 Task: Create a sub task Release to Production / Go Live for the task  Develop a new online voting system for elections in the project AgileEngine , assign it to team member softage.1@softage.net and update the status of the sub task to  Completed , set the priority of the sub task to High
Action: Mouse moved to (267, 353)
Screenshot: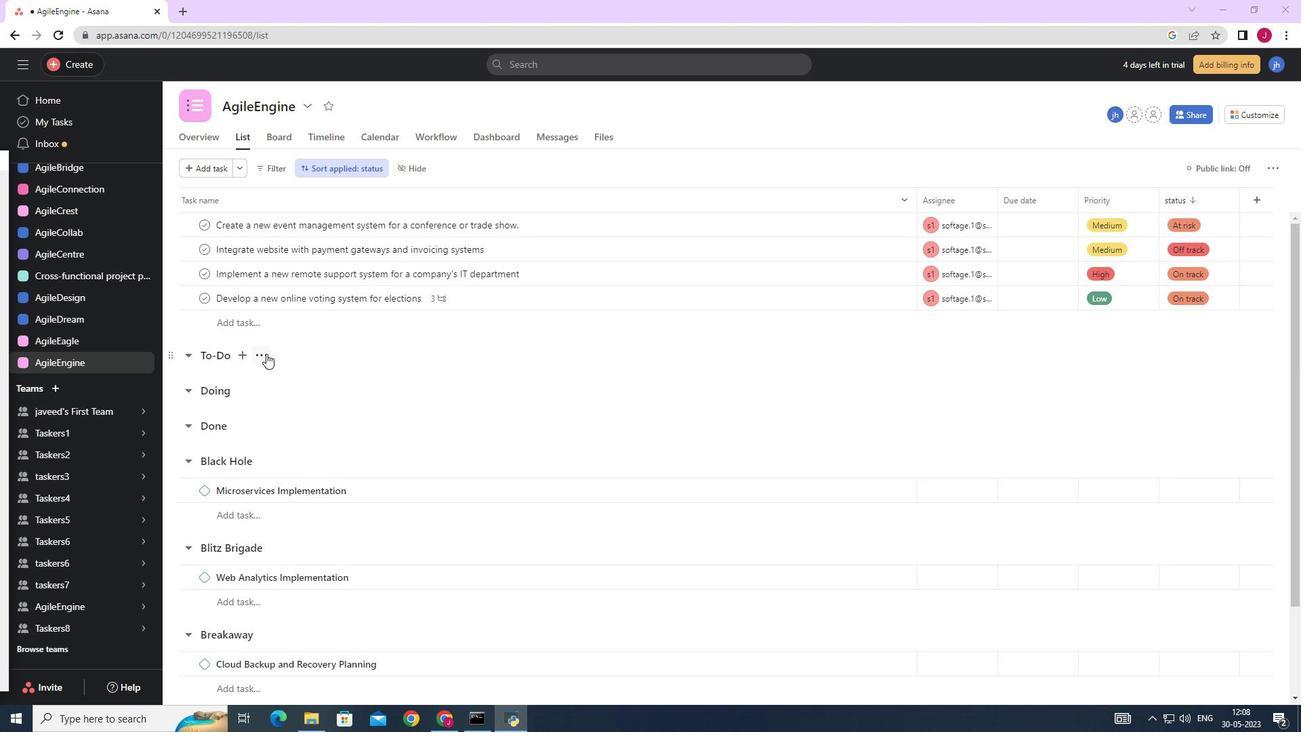 
Action: Mouse scrolled (267, 353) with delta (0, 0)
Screenshot: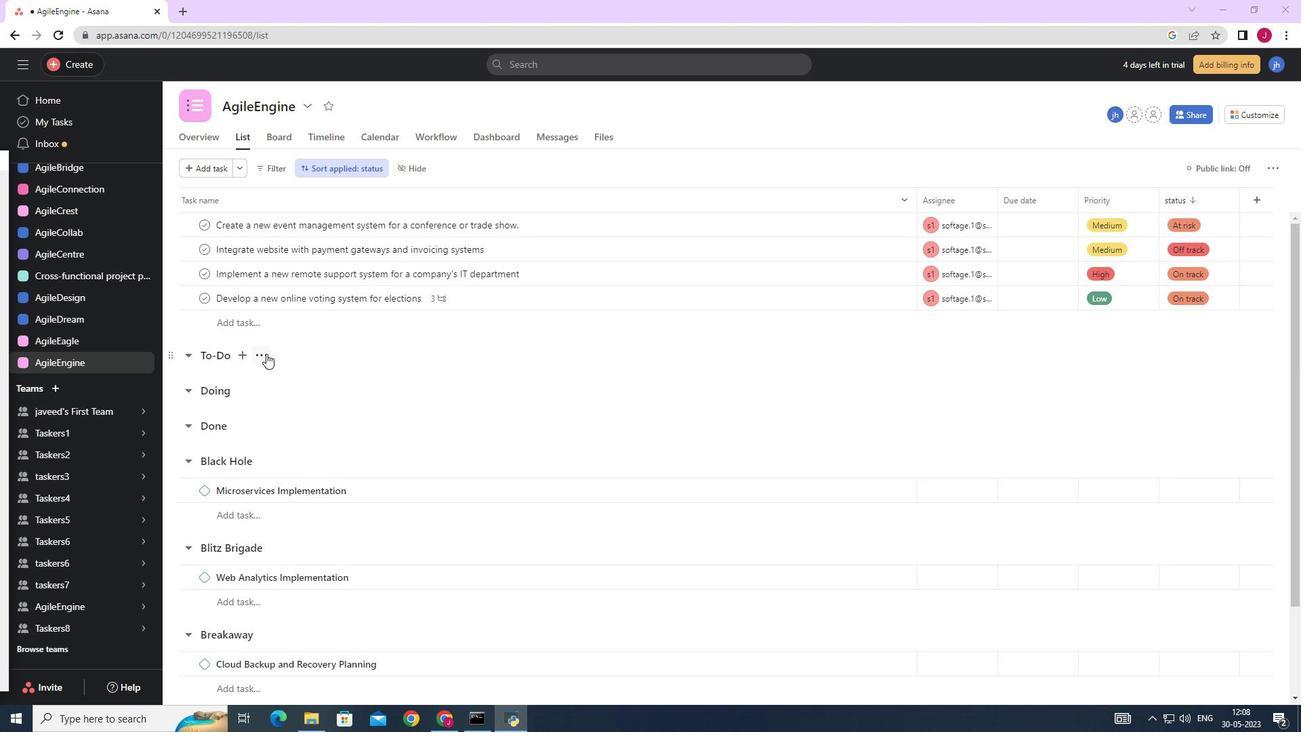 
Action: Mouse moved to (267, 353)
Screenshot: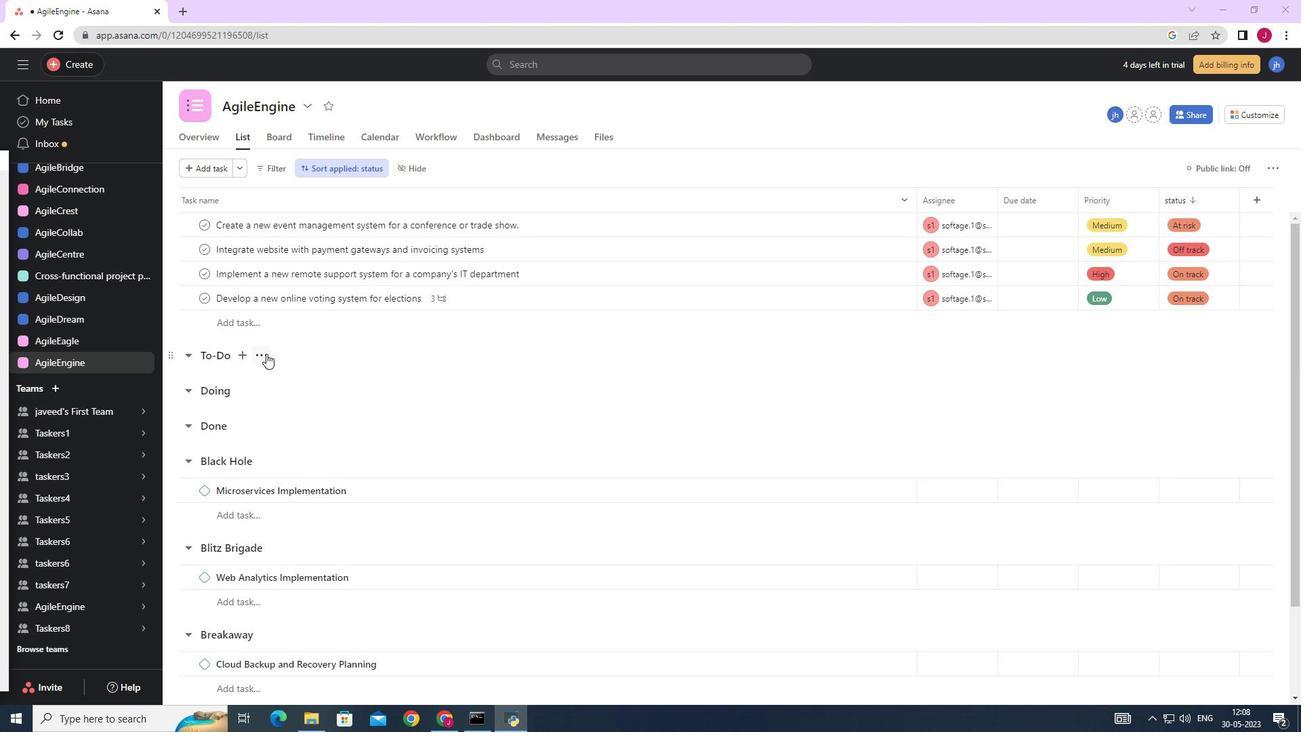 
Action: Mouse scrolled (267, 353) with delta (0, 0)
Screenshot: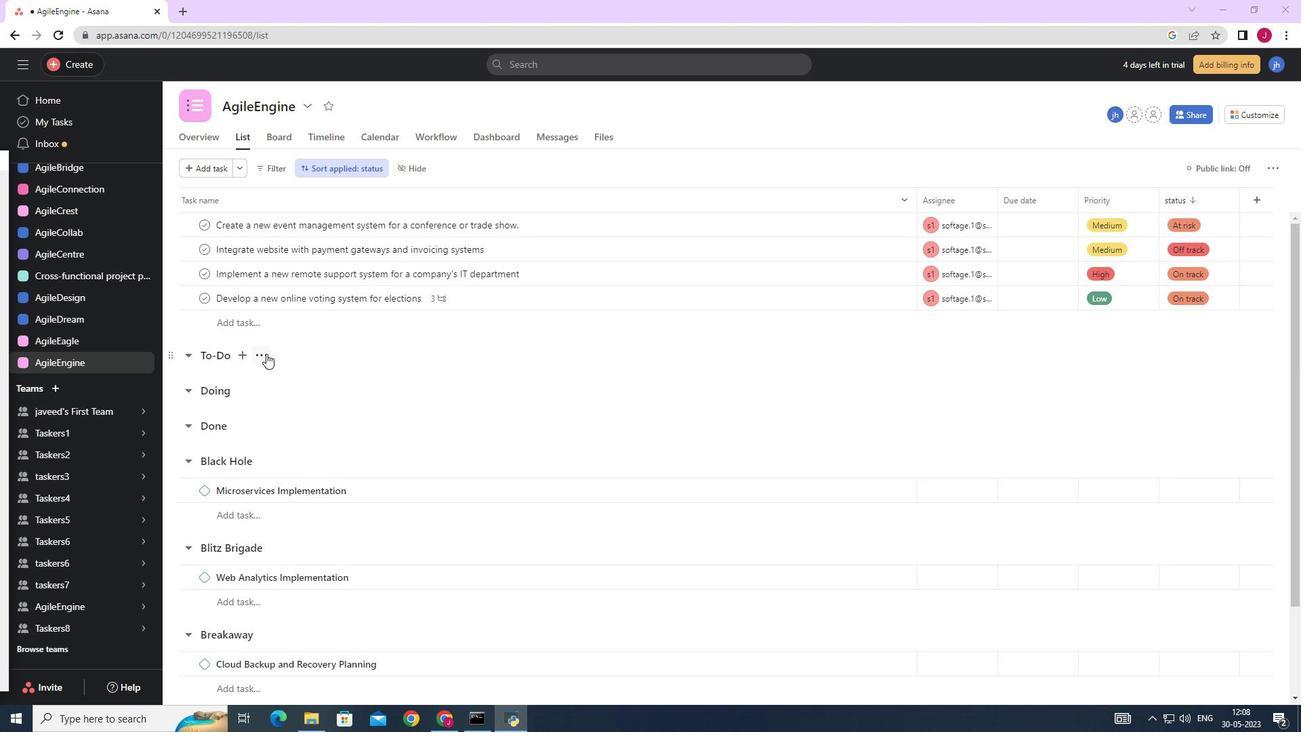 
Action: Mouse moved to (267, 353)
Screenshot: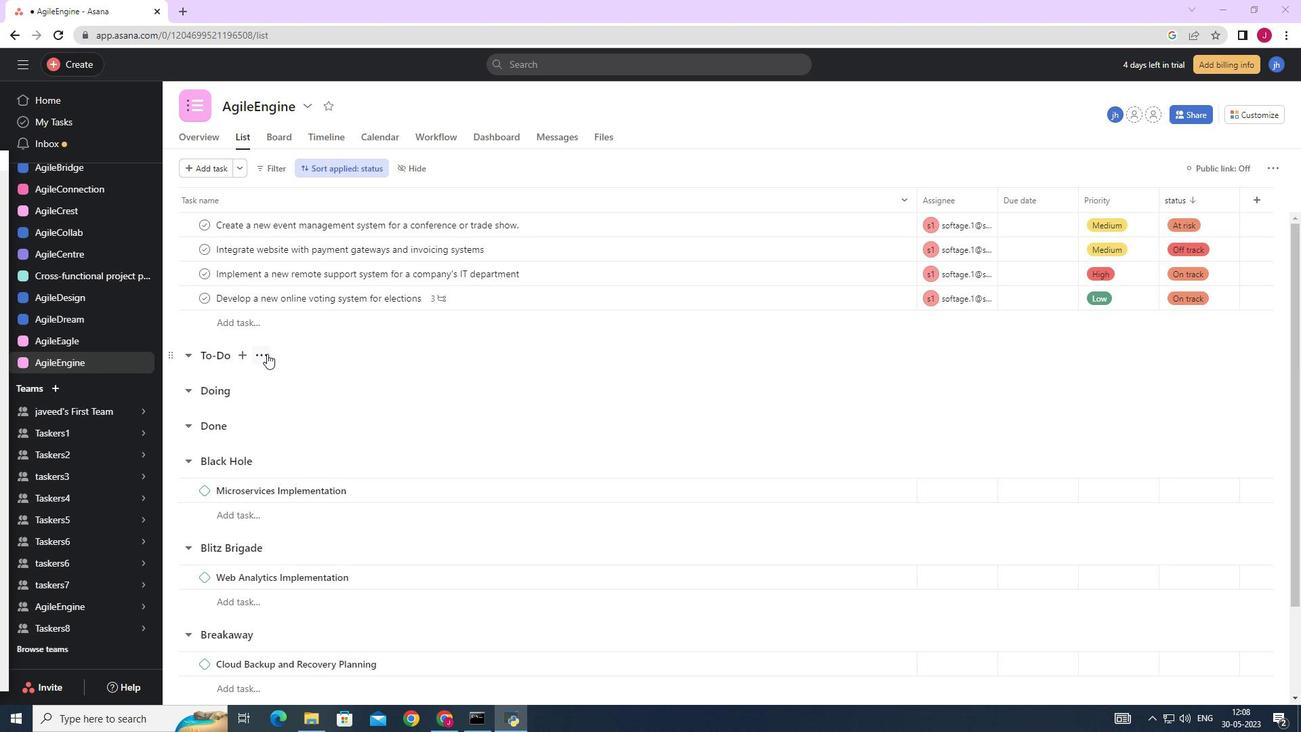 
Action: Mouse scrolled (267, 353) with delta (0, 0)
Screenshot: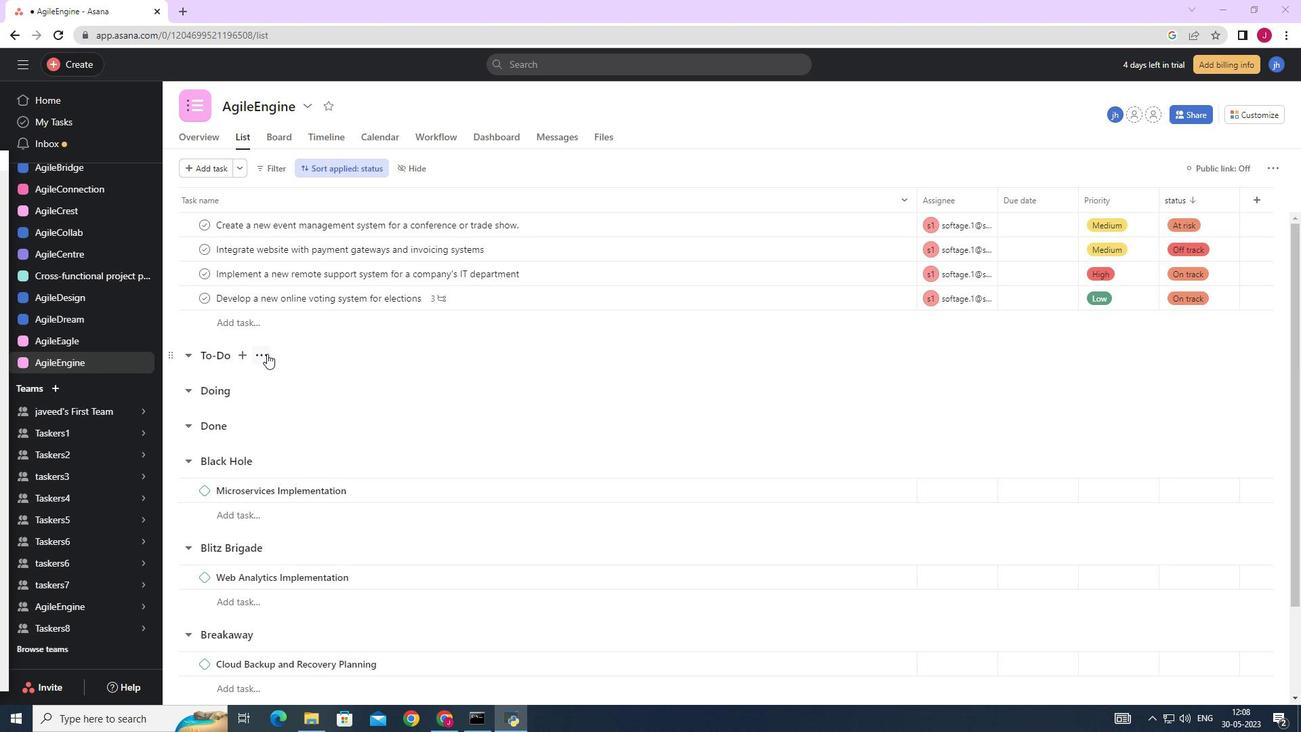
Action: Mouse moved to (597, 279)
Screenshot: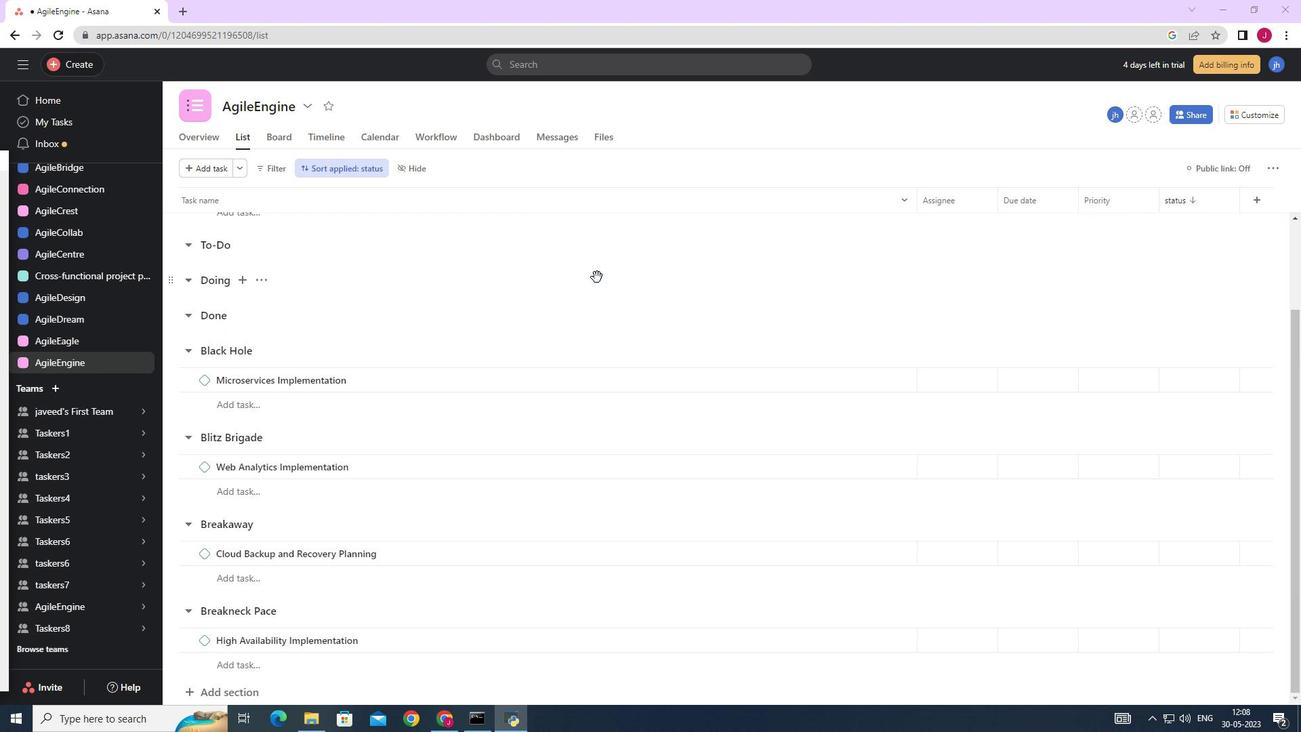 
Action: Mouse scrolled (597, 280) with delta (0, 0)
Screenshot: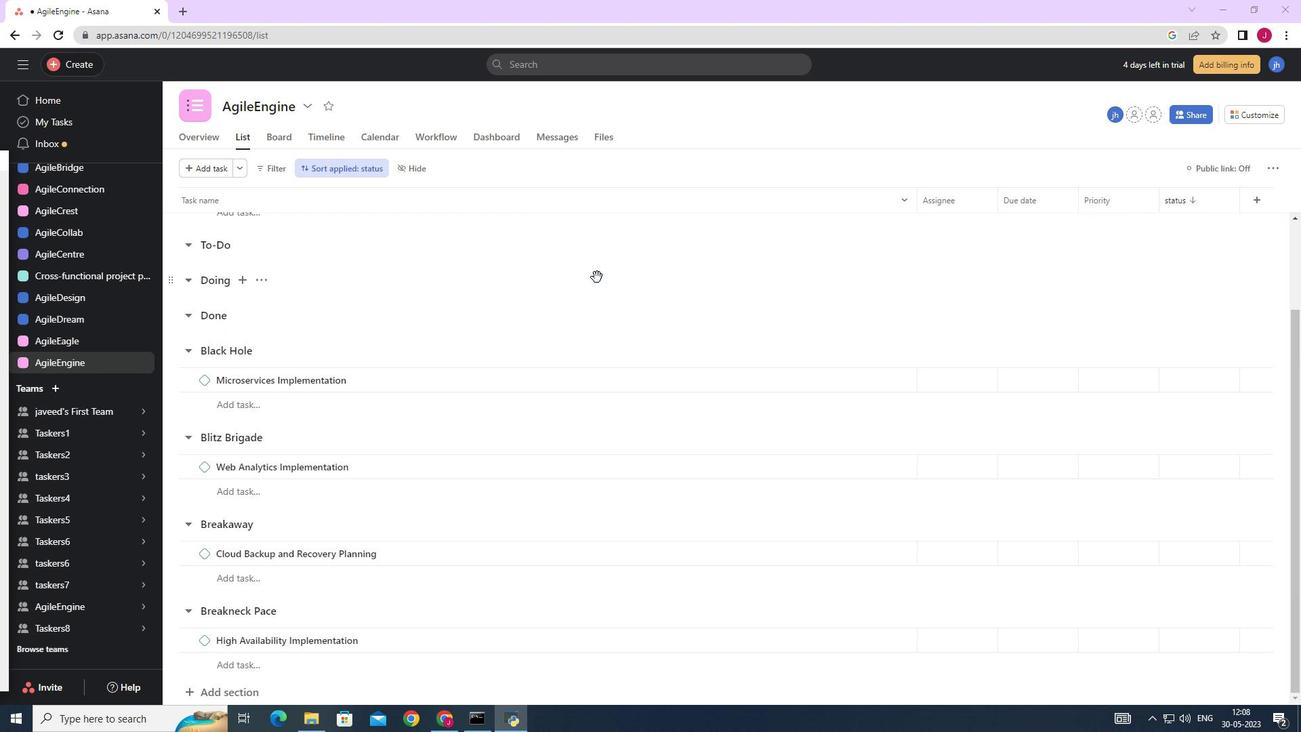 
Action: Mouse moved to (597, 280)
Screenshot: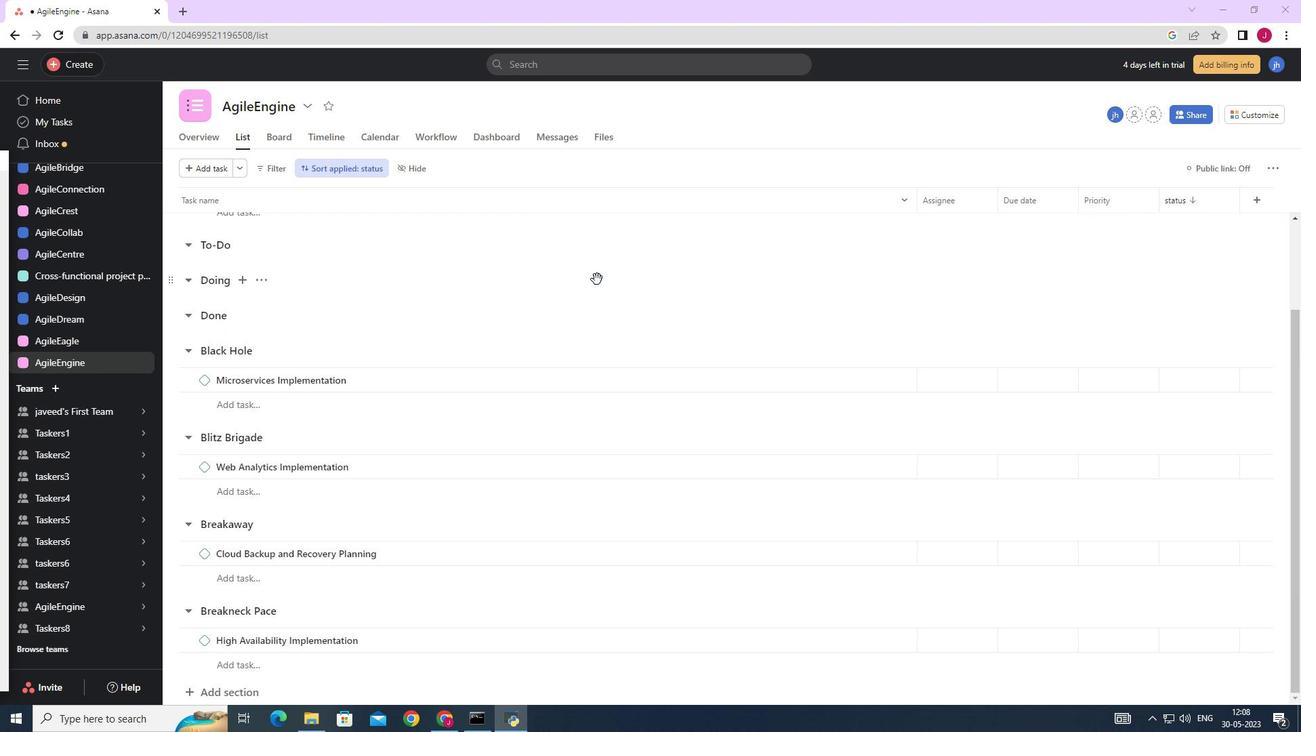 
Action: Mouse scrolled (597, 280) with delta (0, 0)
Screenshot: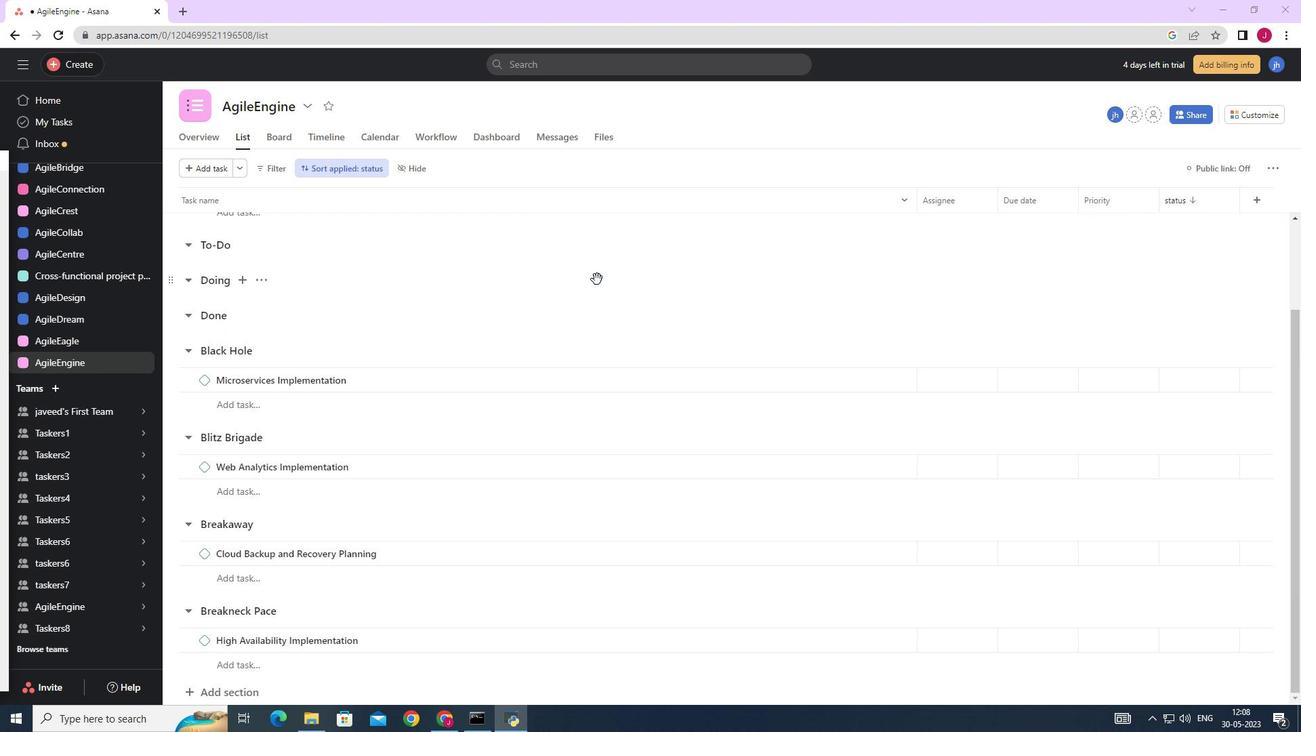 
Action: Mouse moved to (597, 280)
Screenshot: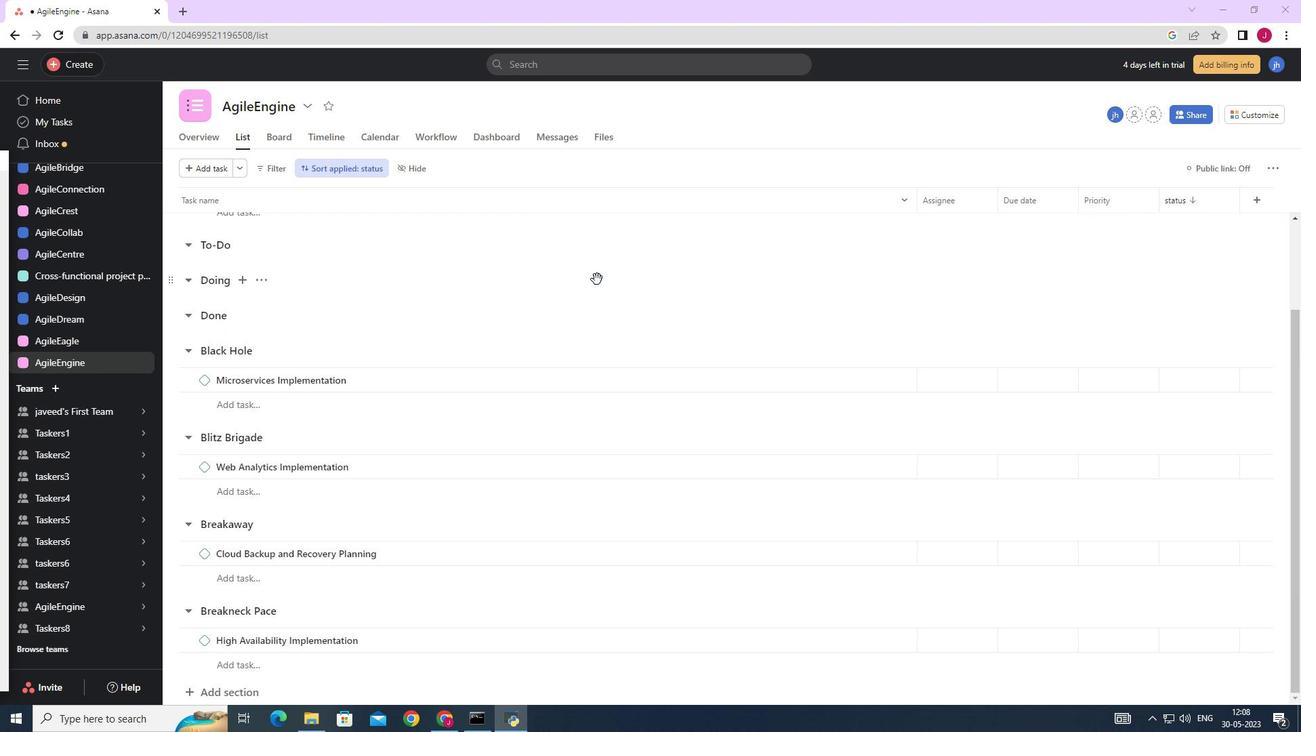 
Action: Mouse scrolled (597, 280) with delta (0, 0)
Screenshot: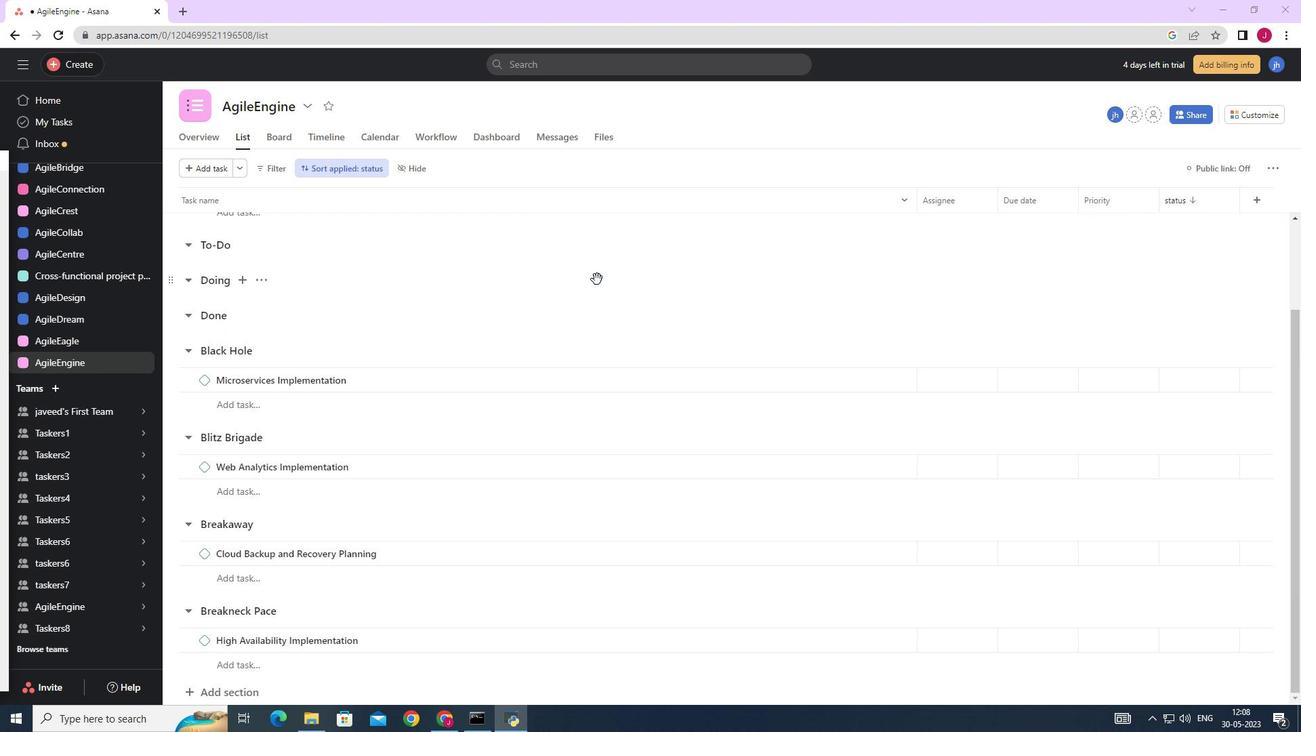 
Action: Mouse moved to (859, 299)
Screenshot: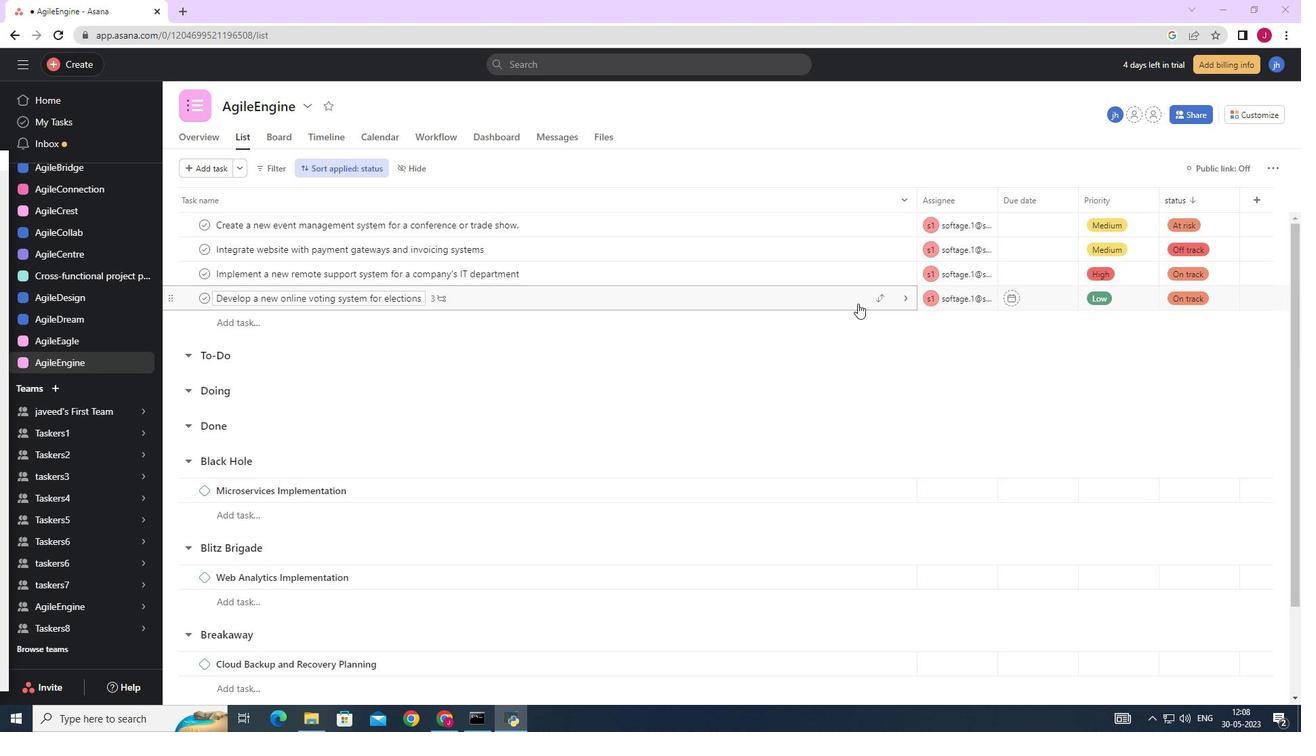 
Action: Mouse pressed left at (859, 299)
Screenshot: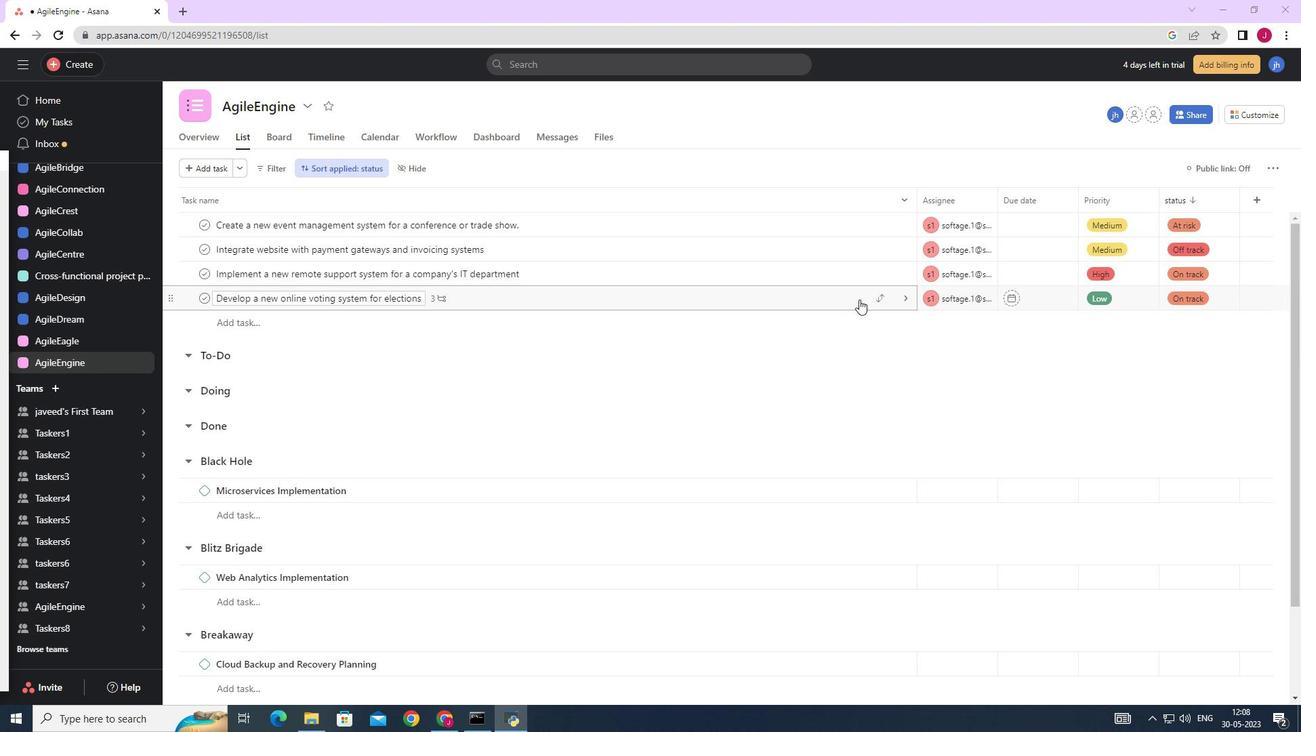 
Action: Mouse moved to (1000, 452)
Screenshot: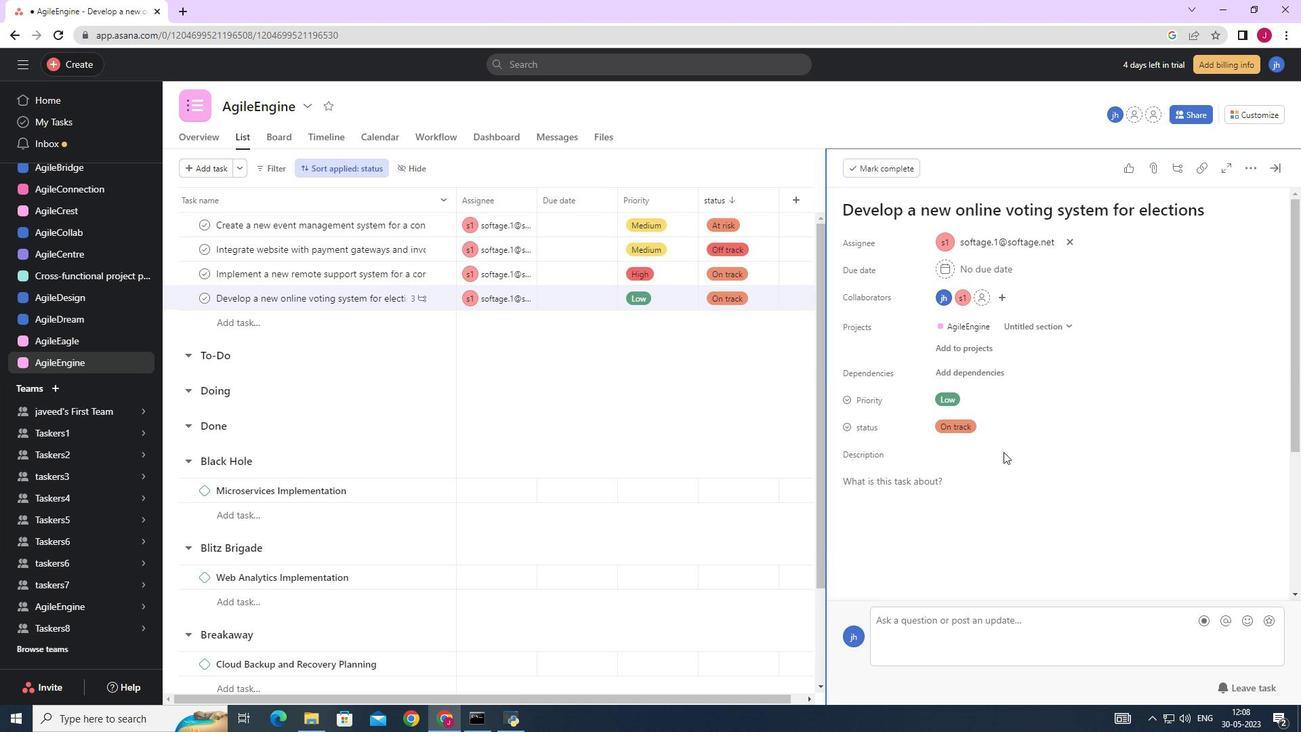 
Action: Mouse scrolled (1000, 451) with delta (0, 0)
Screenshot: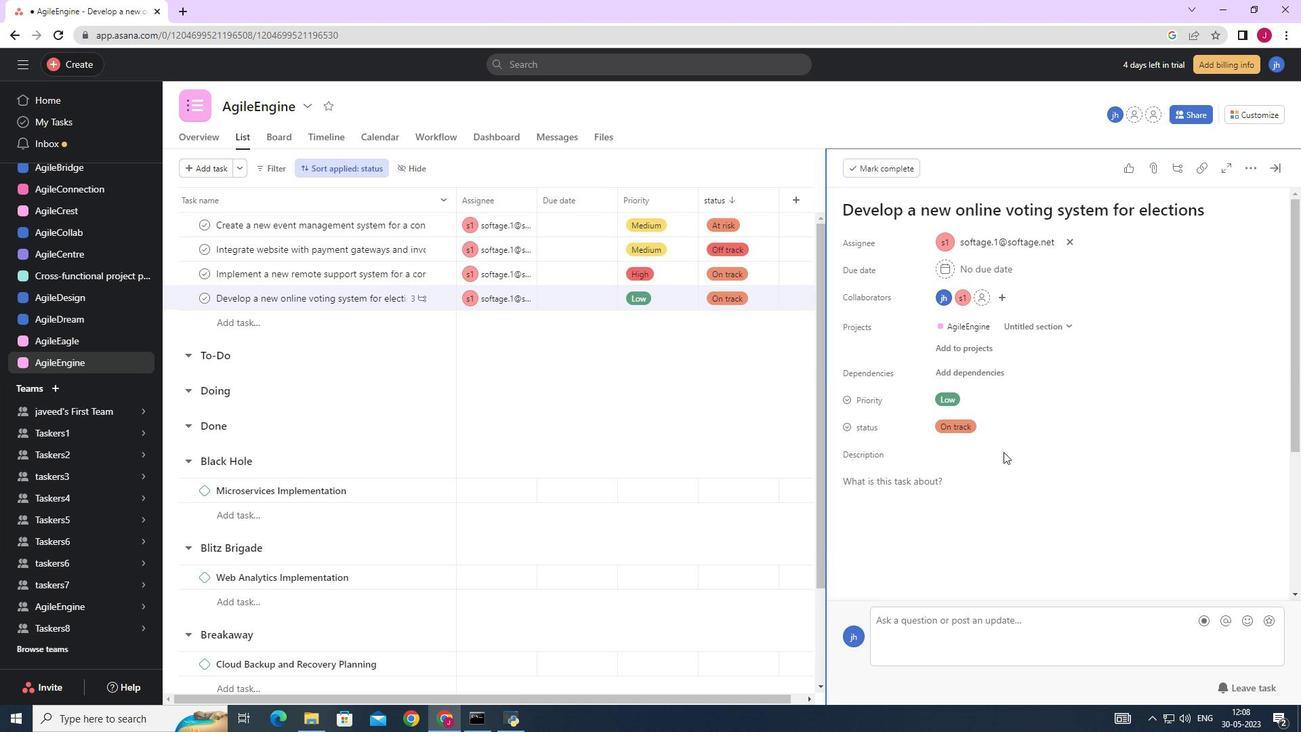 
Action: Mouse moved to (1000, 452)
Screenshot: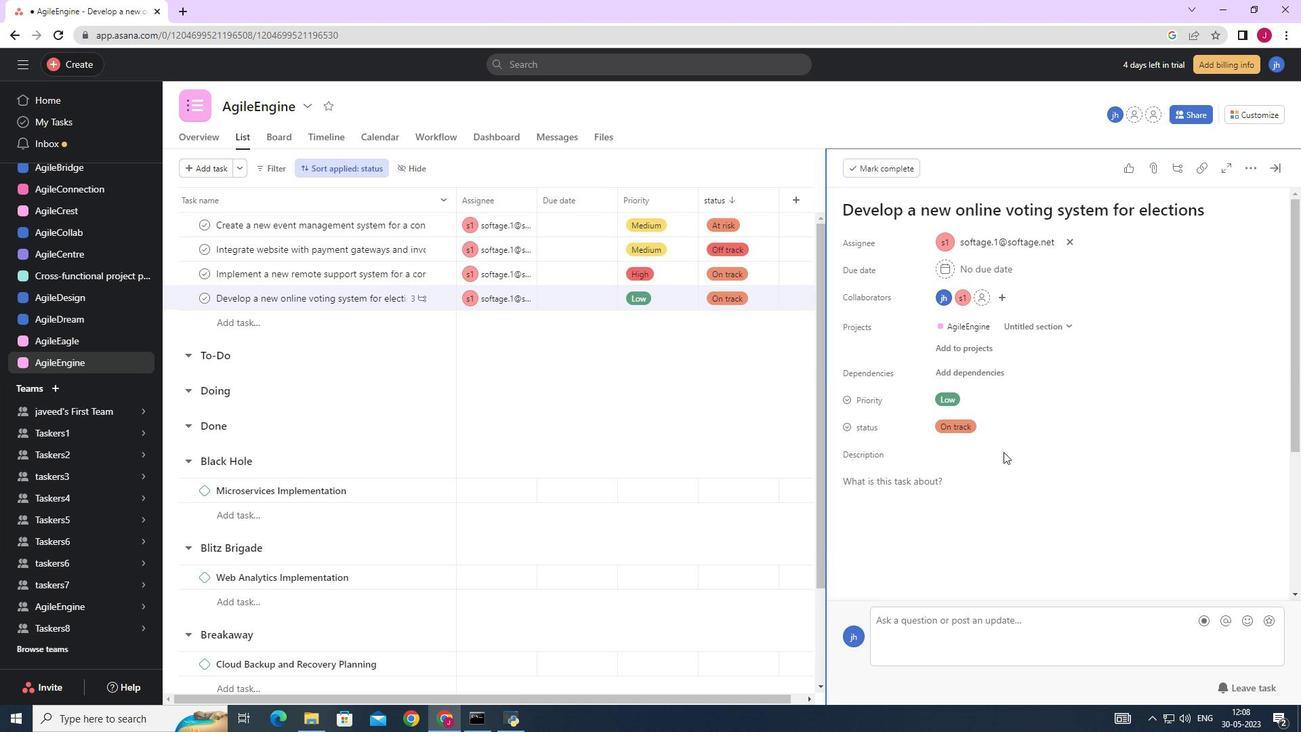 
Action: Mouse scrolled (1000, 451) with delta (0, 0)
Screenshot: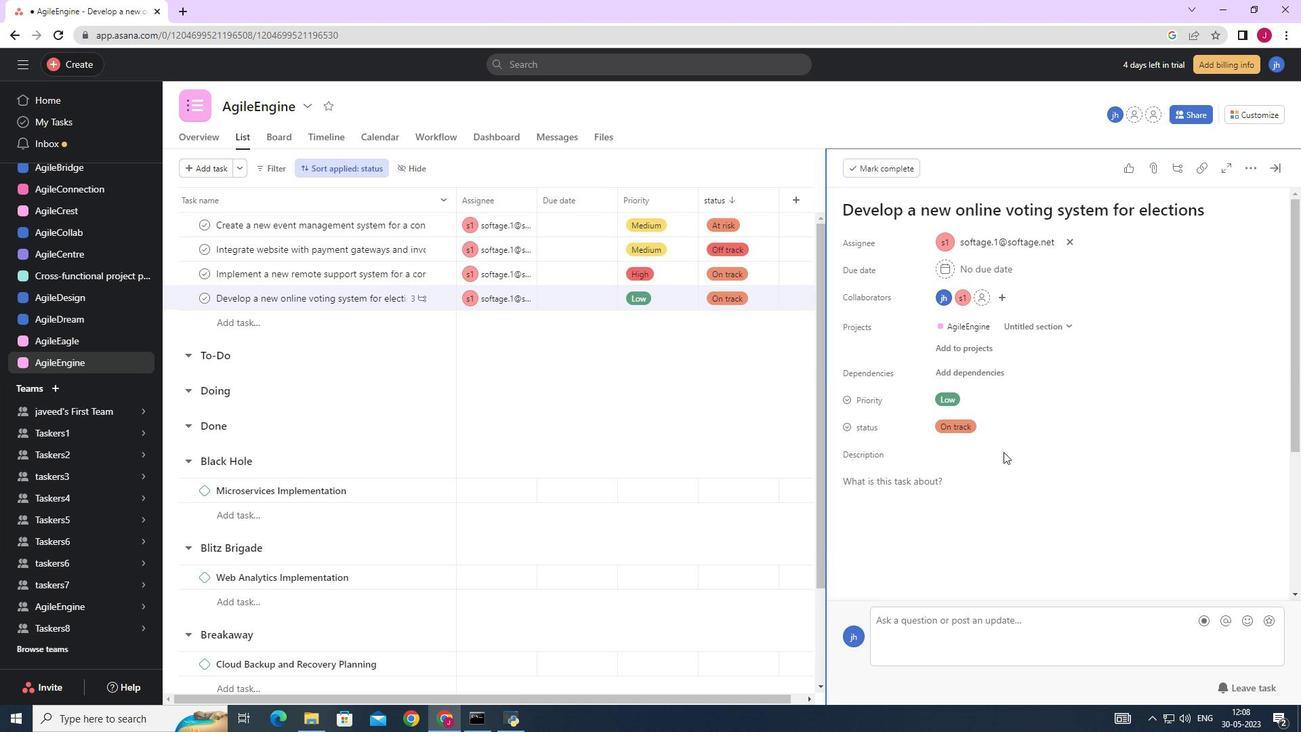 
Action: Mouse scrolled (1000, 451) with delta (0, 0)
Screenshot: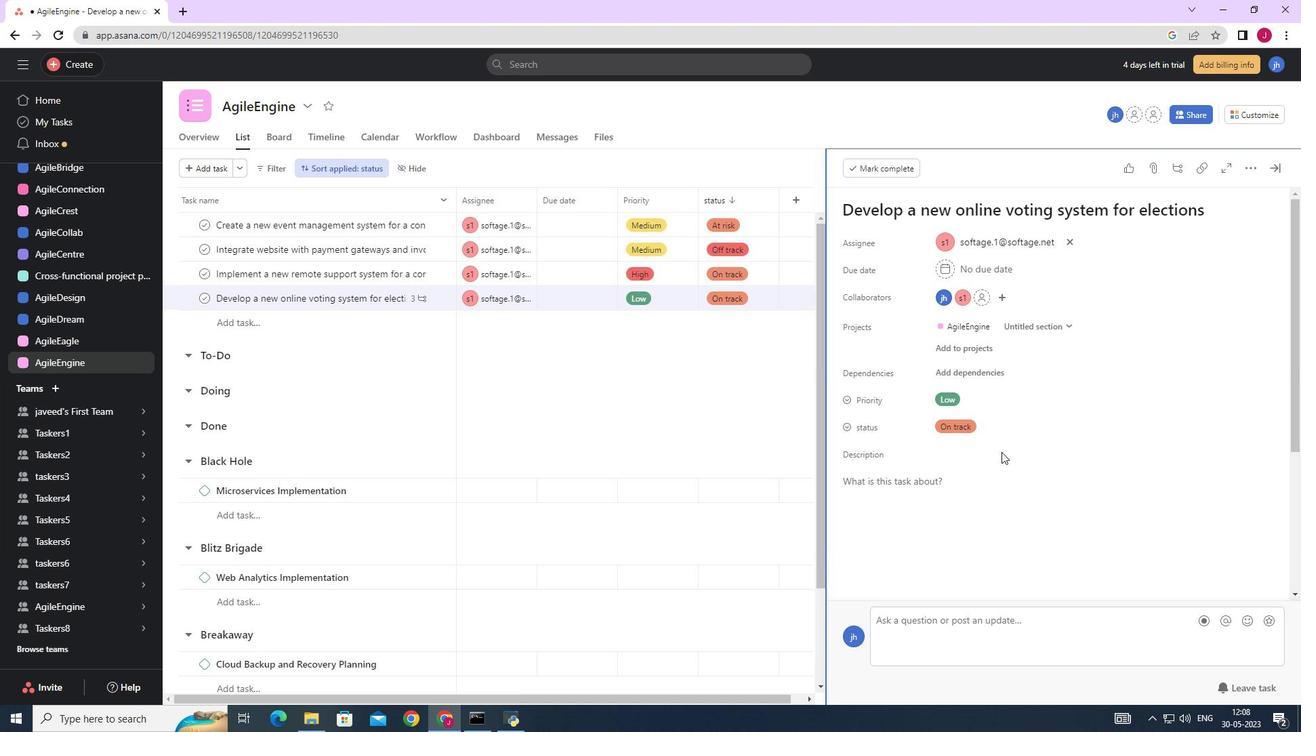 
Action: Mouse scrolled (1000, 451) with delta (0, 0)
Screenshot: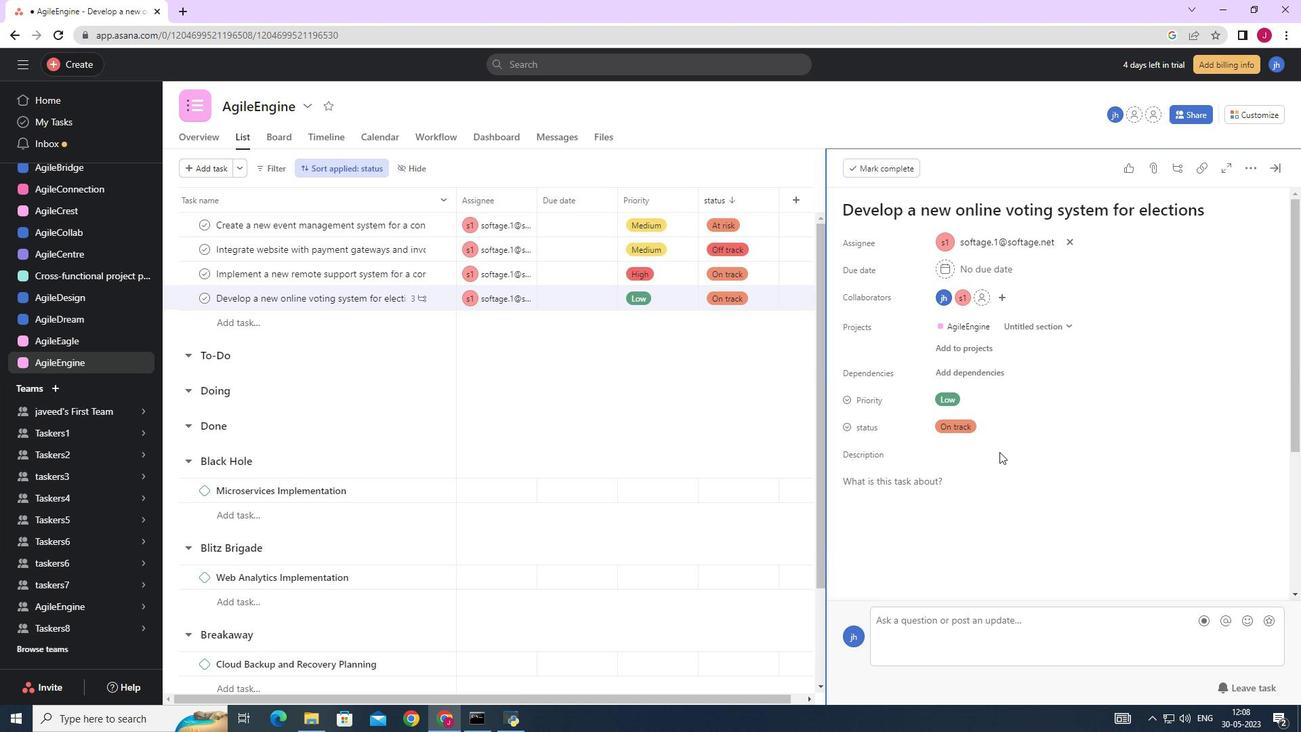 
Action: Mouse scrolled (1000, 451) with delta (0, 0)
Screenshot: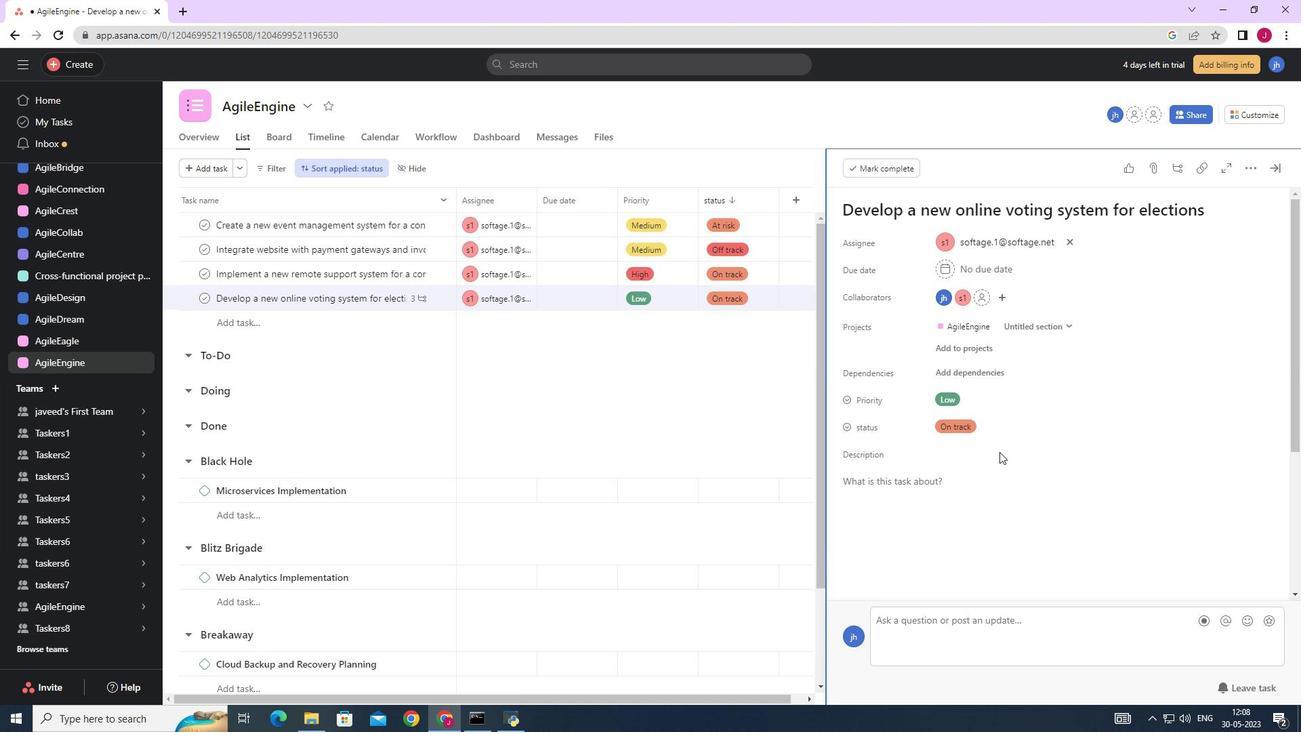 
Action: Mouse scrolled (1000, 451) with delta (0, 0)
Screenshot: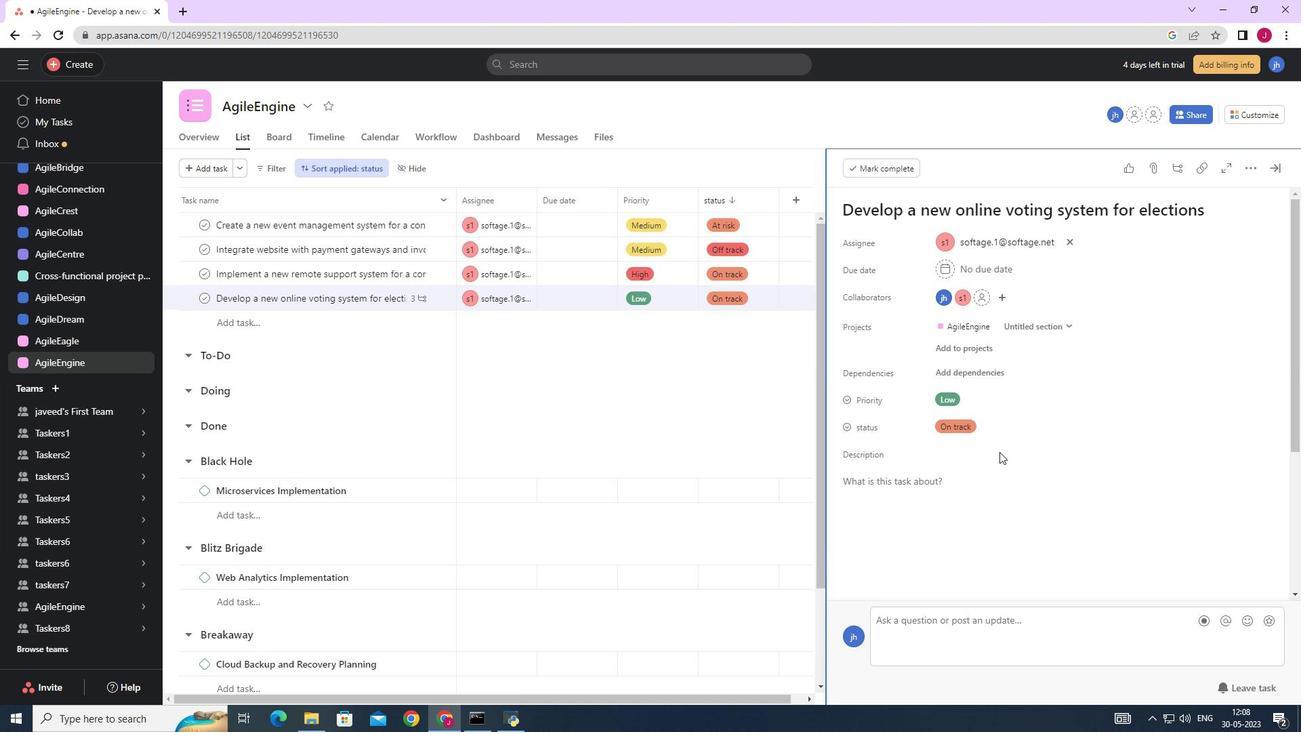 
Action: Mouse moved to (881, 494)
Screenshot: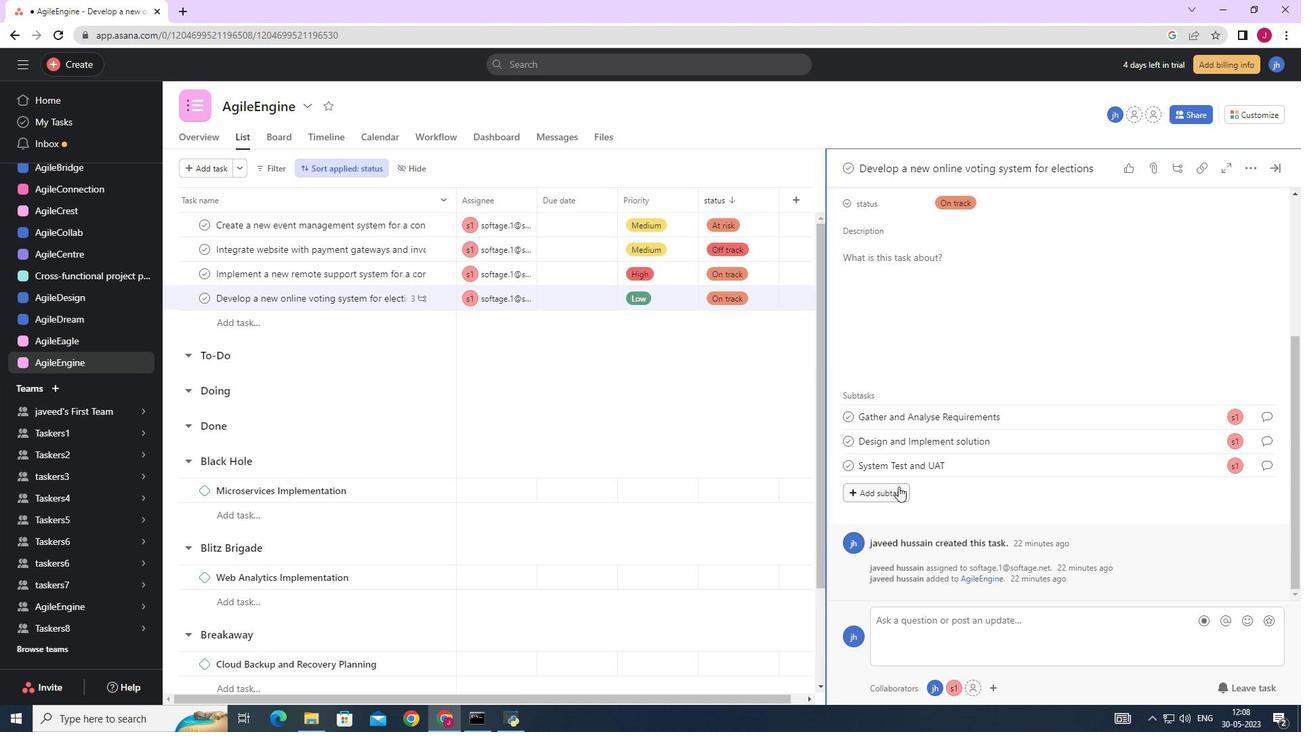
Action: Mouse pressed left at (881, 494)
Screenshot: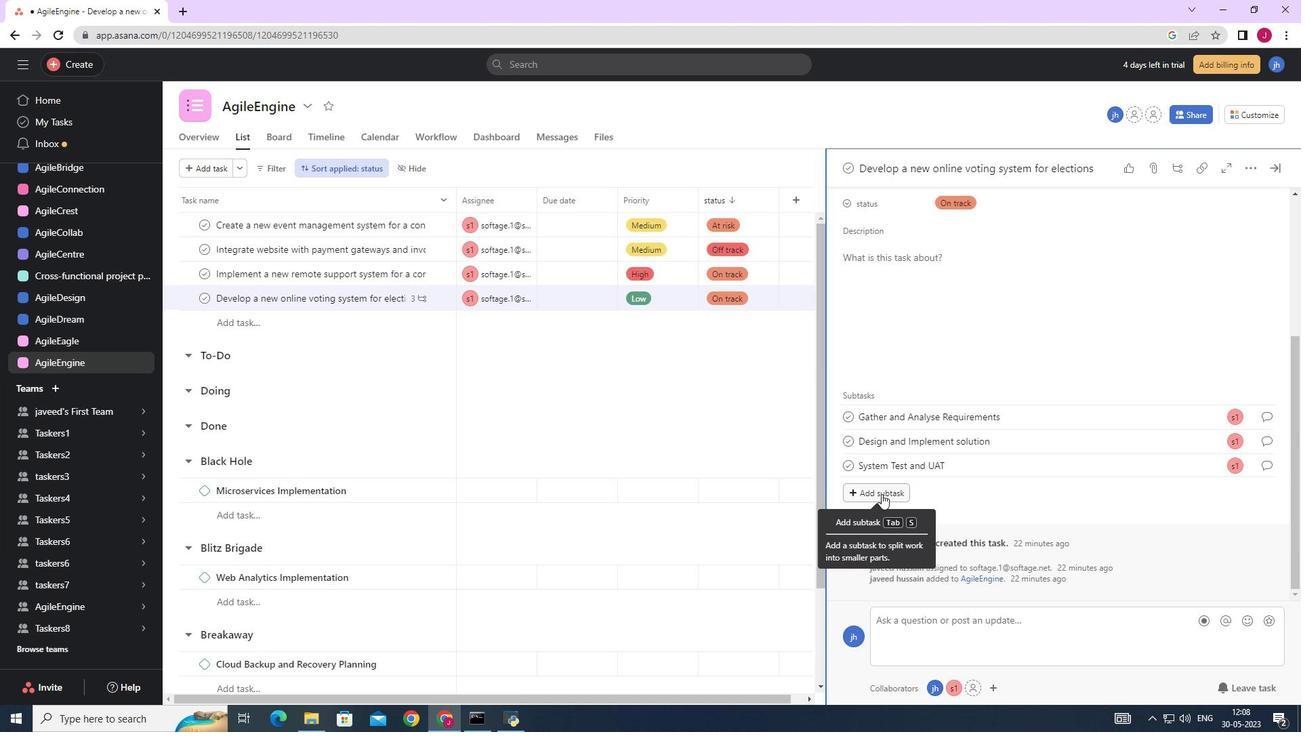
Action: Mouse moved to (867, 484)
Screenshot: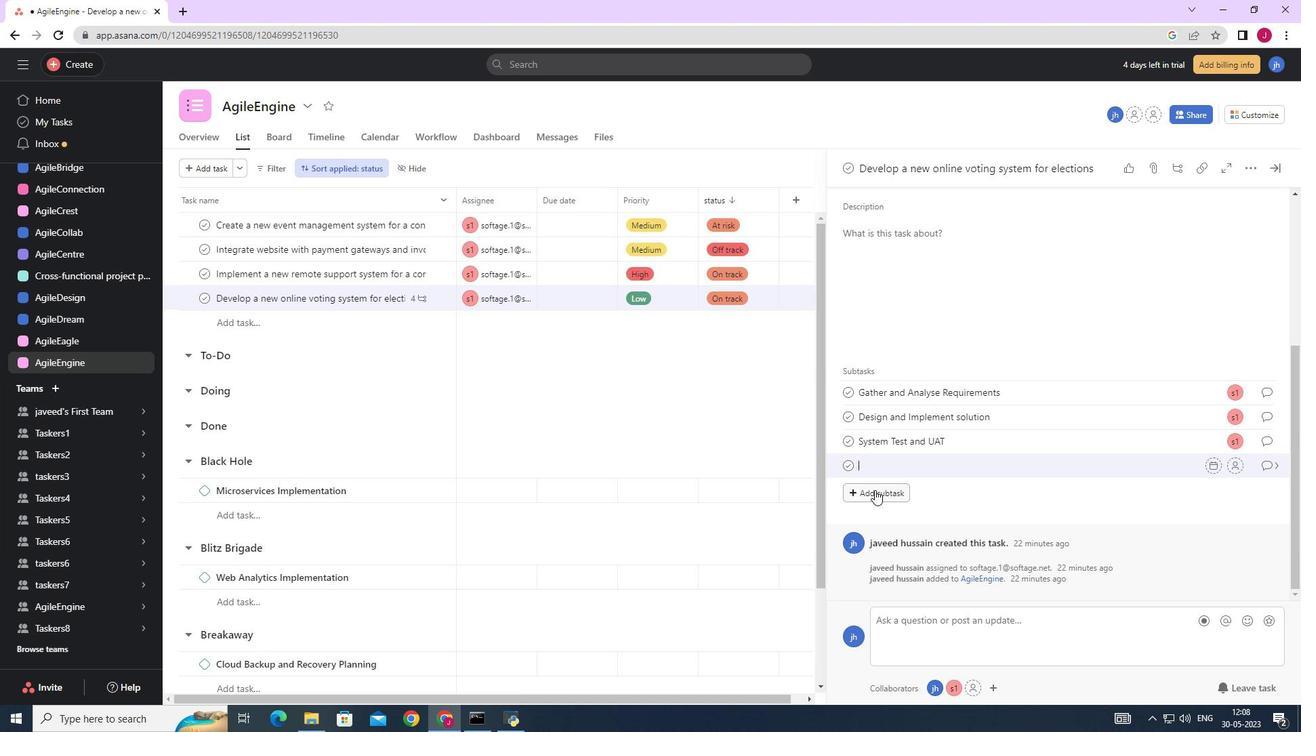 
Action: Key pressed <Key.caps_lock>R<Key.caps_lock>elease<Key.space>to<Key.space>production<Key.space>/<Key.caps_lock>G<Key.caps_lock>o<Key.space><Key.caps_lock>L<Key.caps_lock>ive<Key.backspace><Key.backspace><Key.backspace><Key.backspace><Key.backspace><Key.backspace><Key.backspace><Key.backspace><Key.backspace><Key.backspace><Key.backspace><Key.backspace><Key.backspace><Key.backspace><Key.backspace><Key.backspace><Key.backspace><Key.backspace><Key.backspace><Key.backspace><Key.backspace><Key.backspace><Key.backspace><Key.backspace><Key.backspace><Key.backspace><Key.backspace><Key.backspace><Key.backspace><Key.backspace><Key.backspace><Key.backspace>r<Key.caps_lock>ELEASE<Key.space><Key.caps_lock>t<Key.caps_lock>O<Key.space><Key.caps_lock>p<Key.caps_lock>RODUCTION<Key.space>/<Key.space><Key.caps_lock>g<Key.caps_lock>O<Key.space><Key.caps_lock>l<Key.caps_lock>IVE
Screenshot: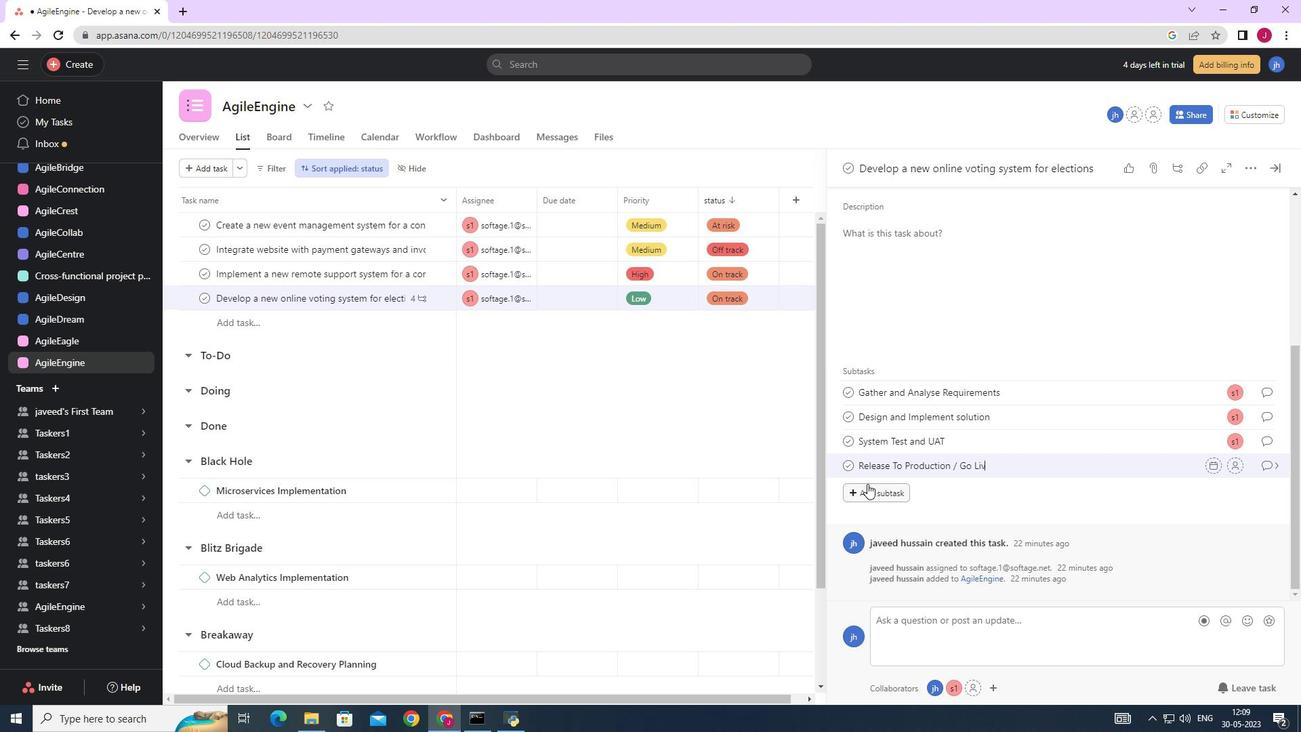 
Action: Mouse moved to (1236, 464)
Screenshot: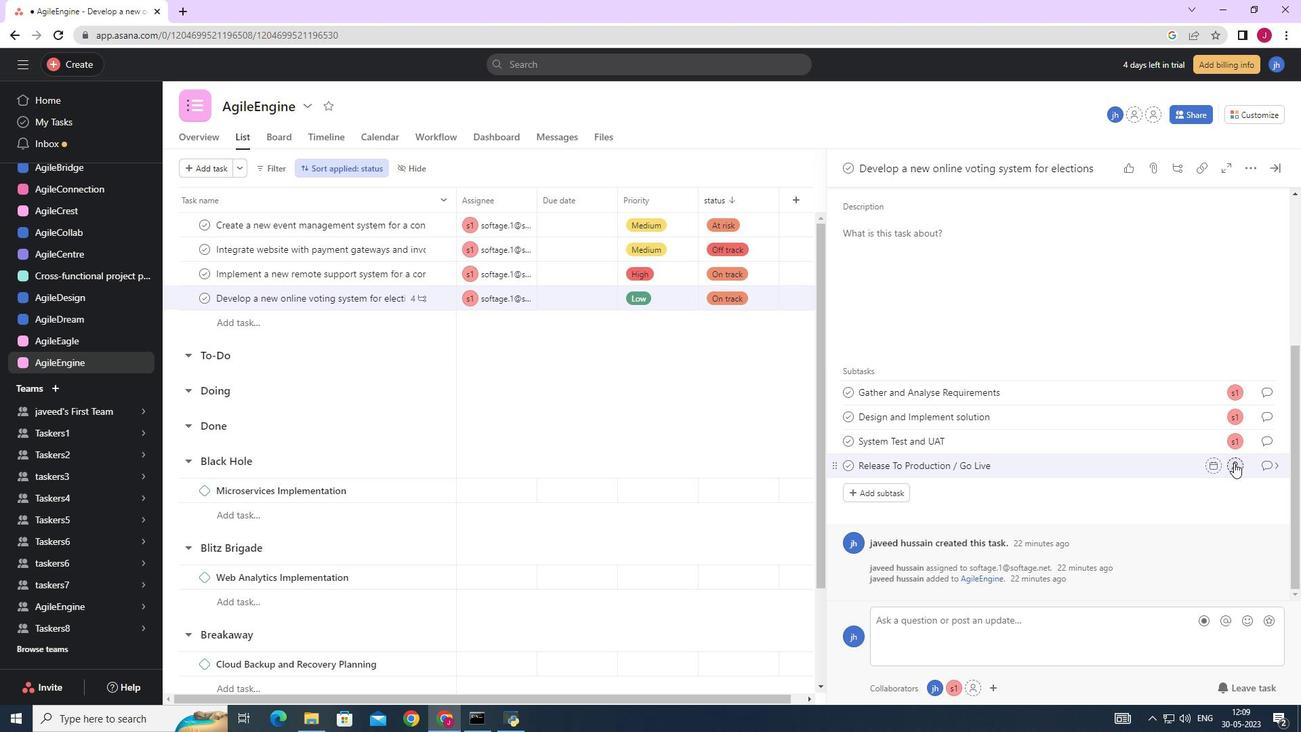 
Action: Mouse pressed left at (1236, 464)
Screenshot: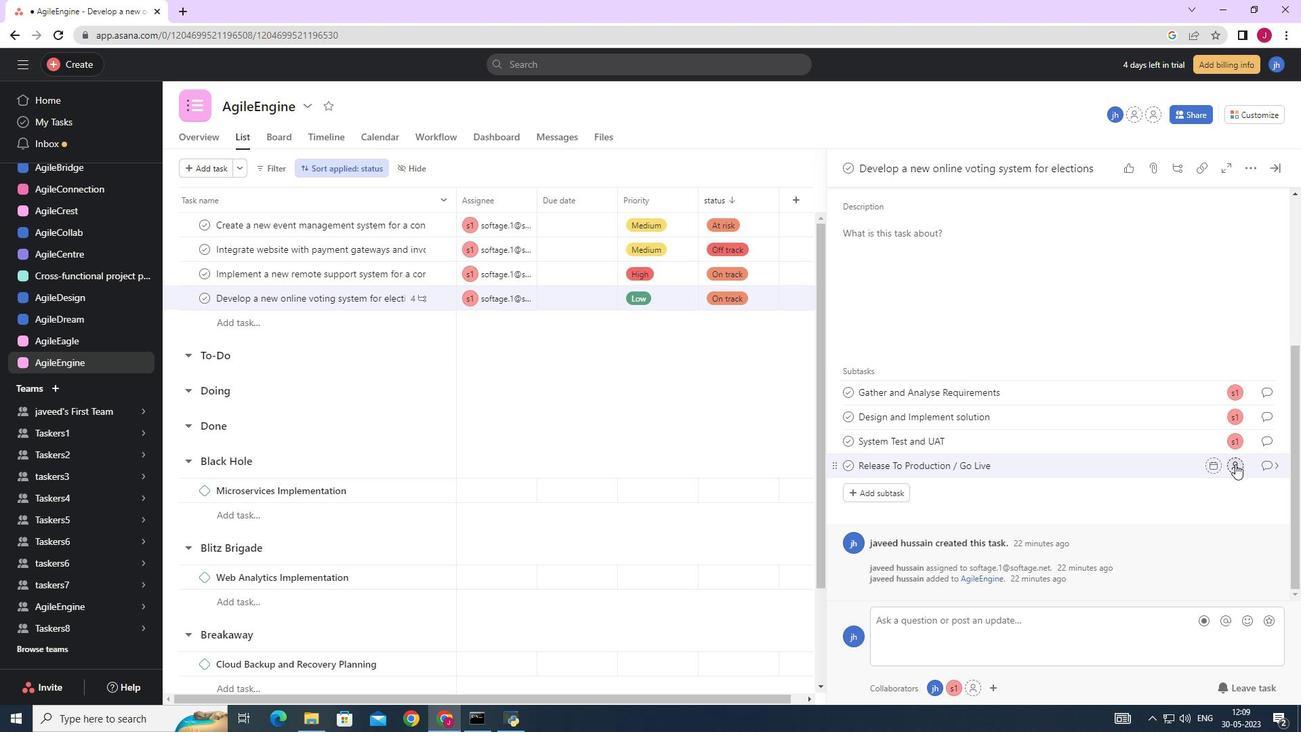 
Action: Mouse moved to (1054, 518)
Screenshot: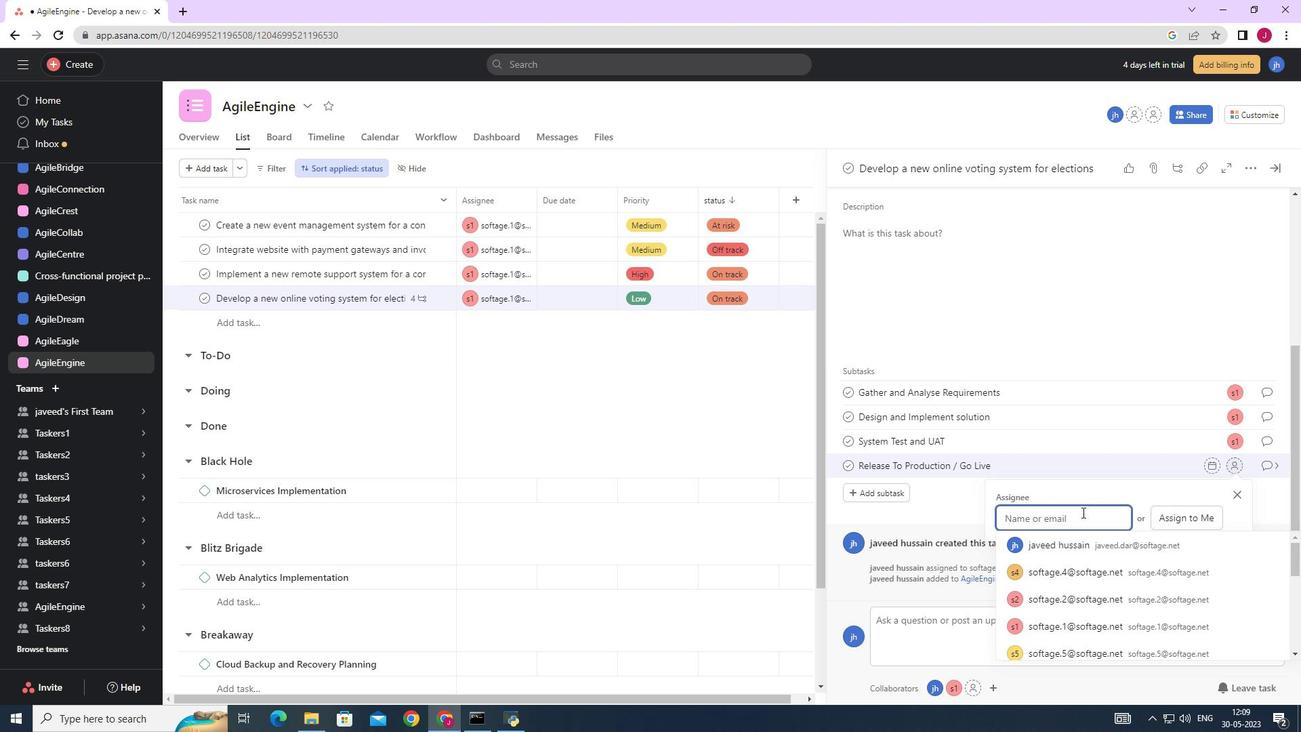 
Action: Key pressed SOFTAGE.1
Screenshot: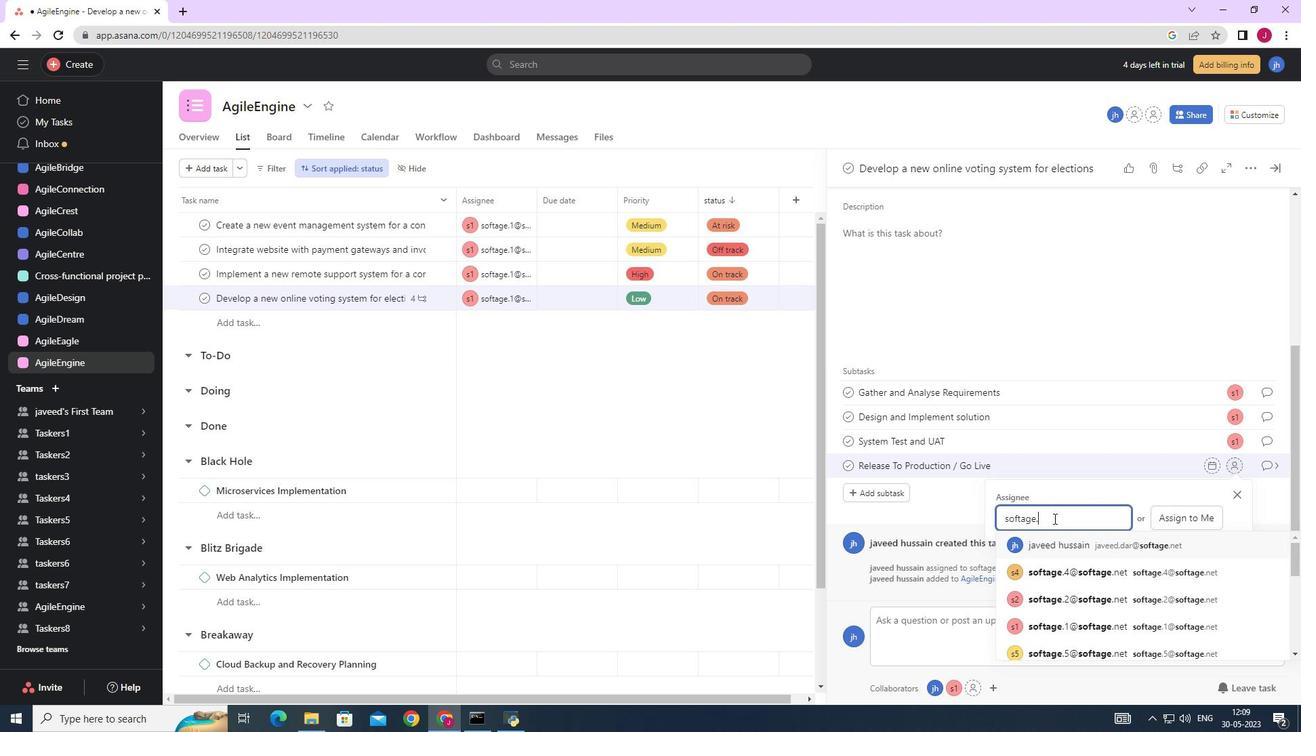 
Action: Mouse moved to (1089, 557)
Screenshot: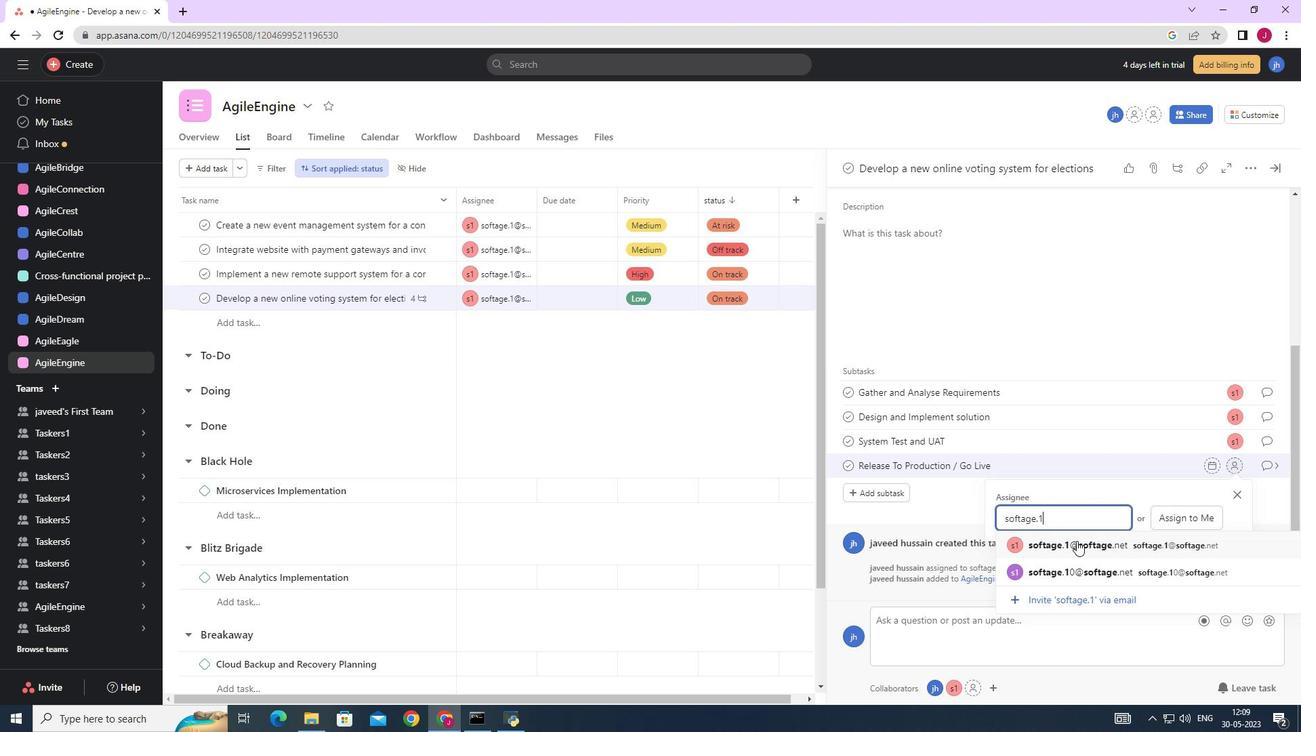 
Action: Mouse pressed left at (1089, 557)
Screenshot: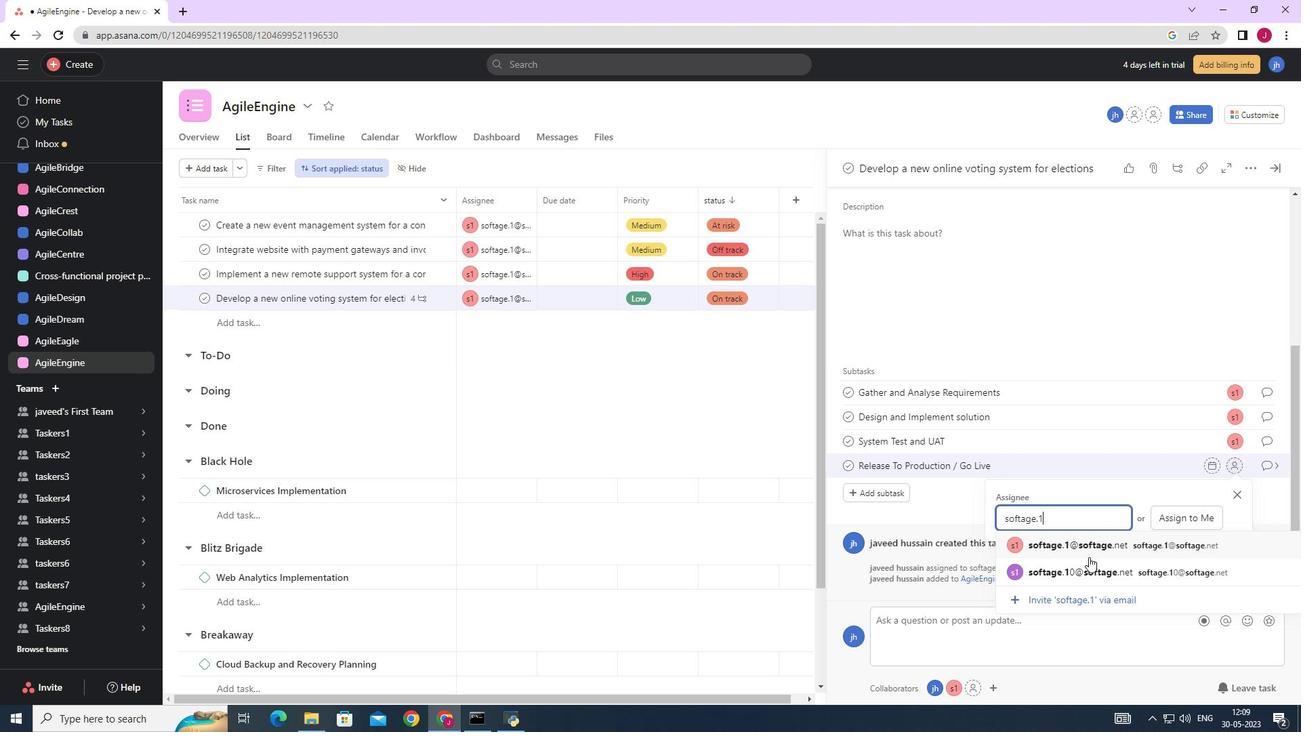 
Action: Mouse moved to (1265, 464)
Screenshot: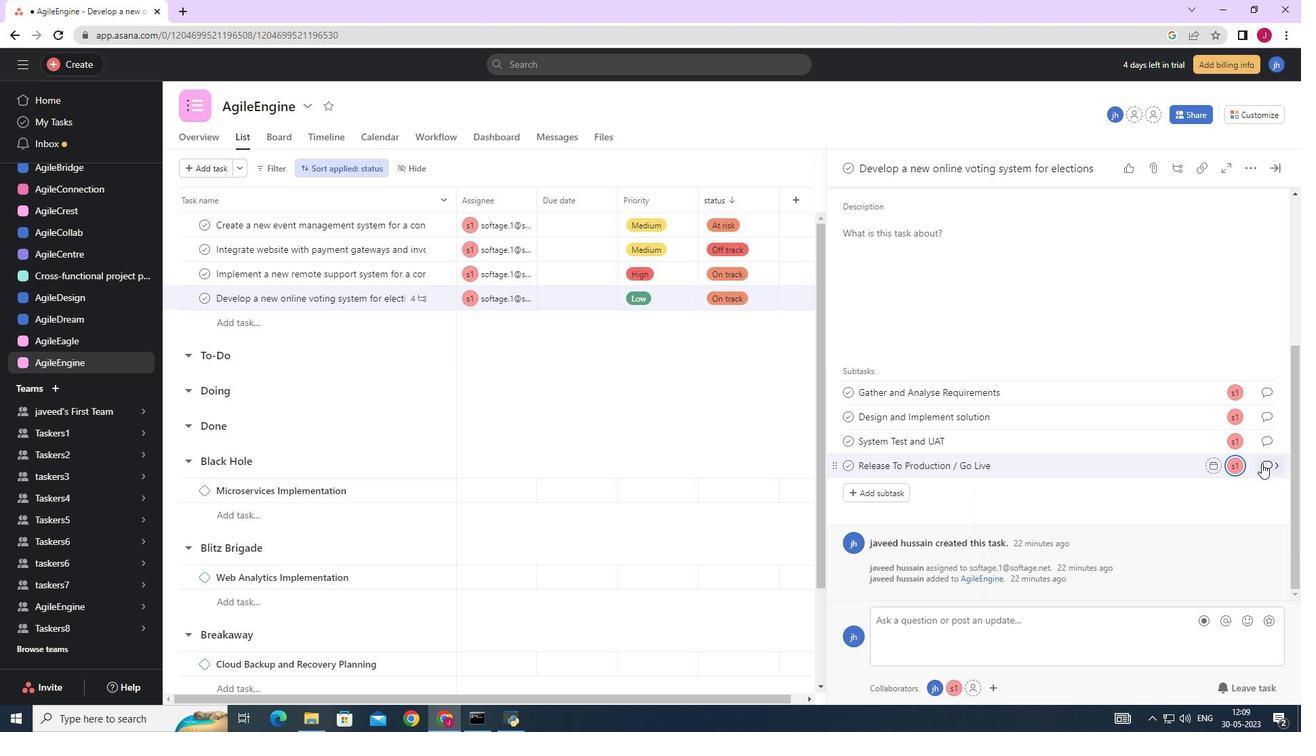 
Action: Mouse pressed left at (1265, 464)
Screenshot: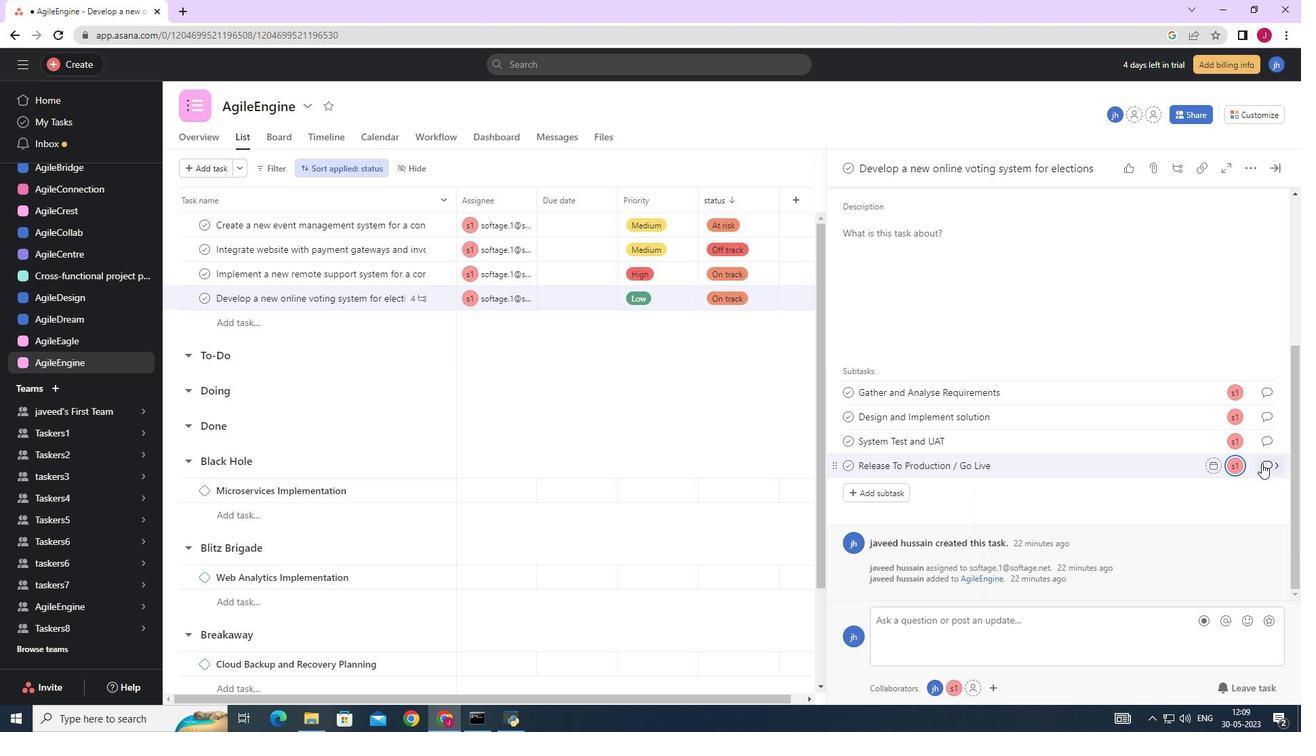 
Action: Mouse moved to (1005, 432)
Screenshot: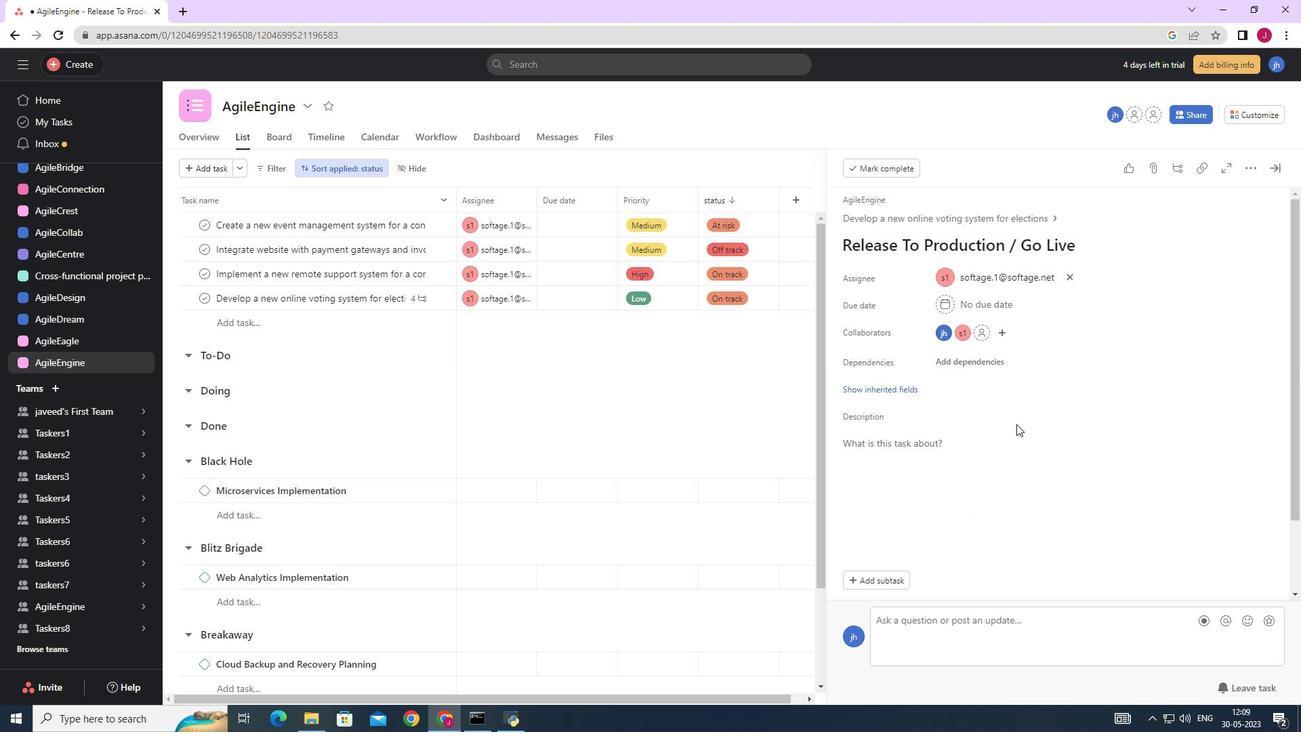 
Action: Mouse scrolled (1006, 429) with delta (0, 0)
Screenshot: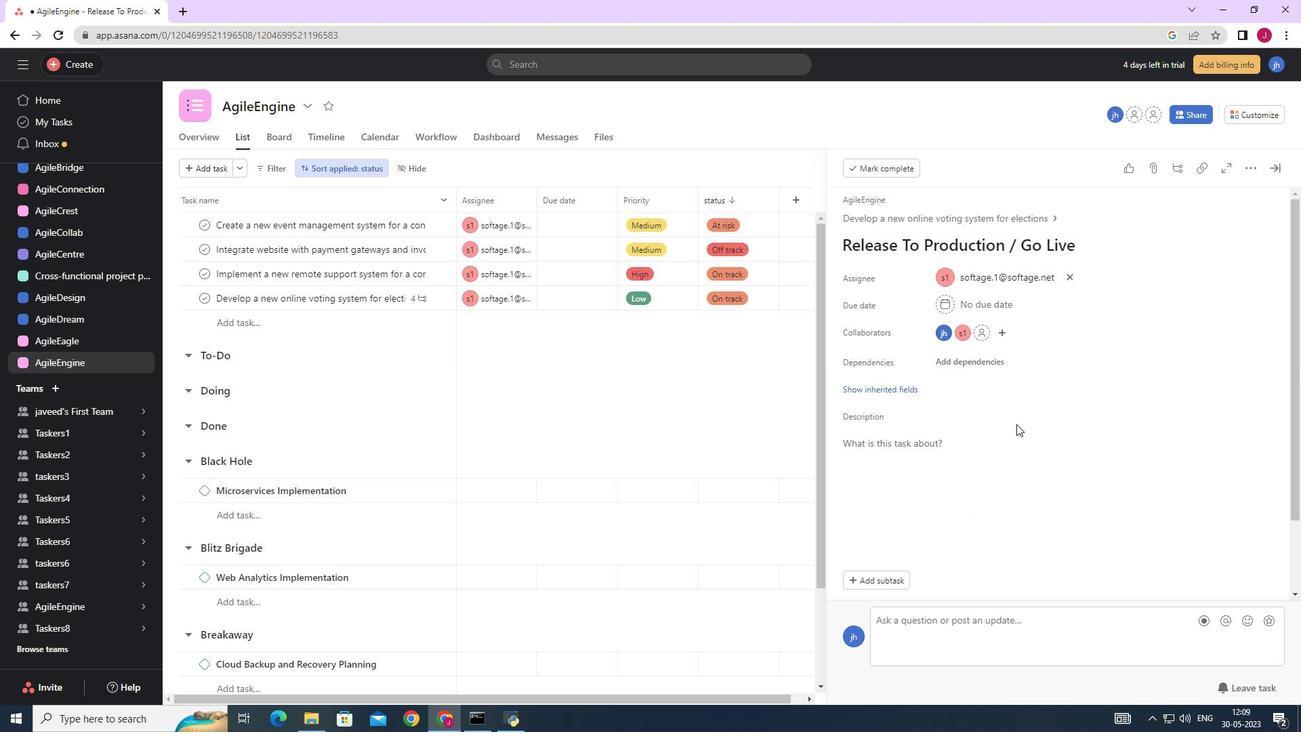 
Action: Mouse scrolled (1005, 431) with delta (0, 0)
Screenshot: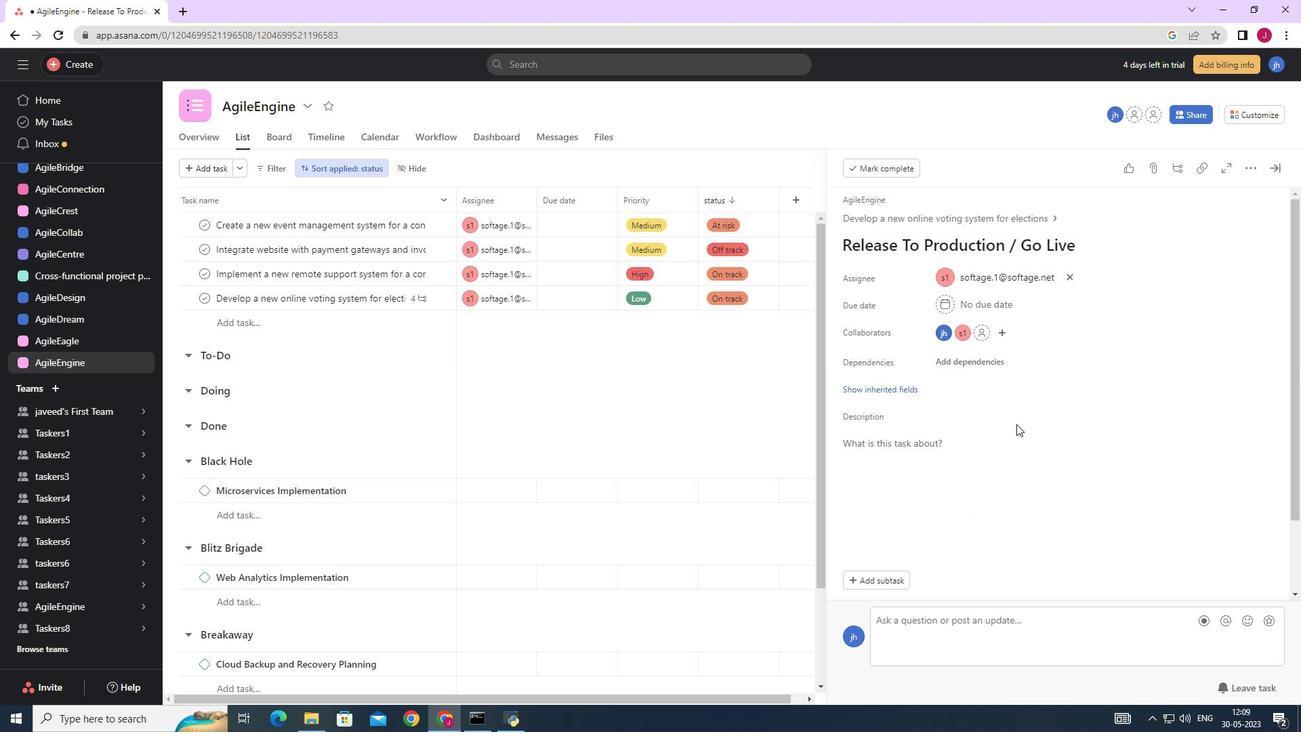 
Action: Mouse scrolled (1005, 431) with delta (0, 0)
Screenshot: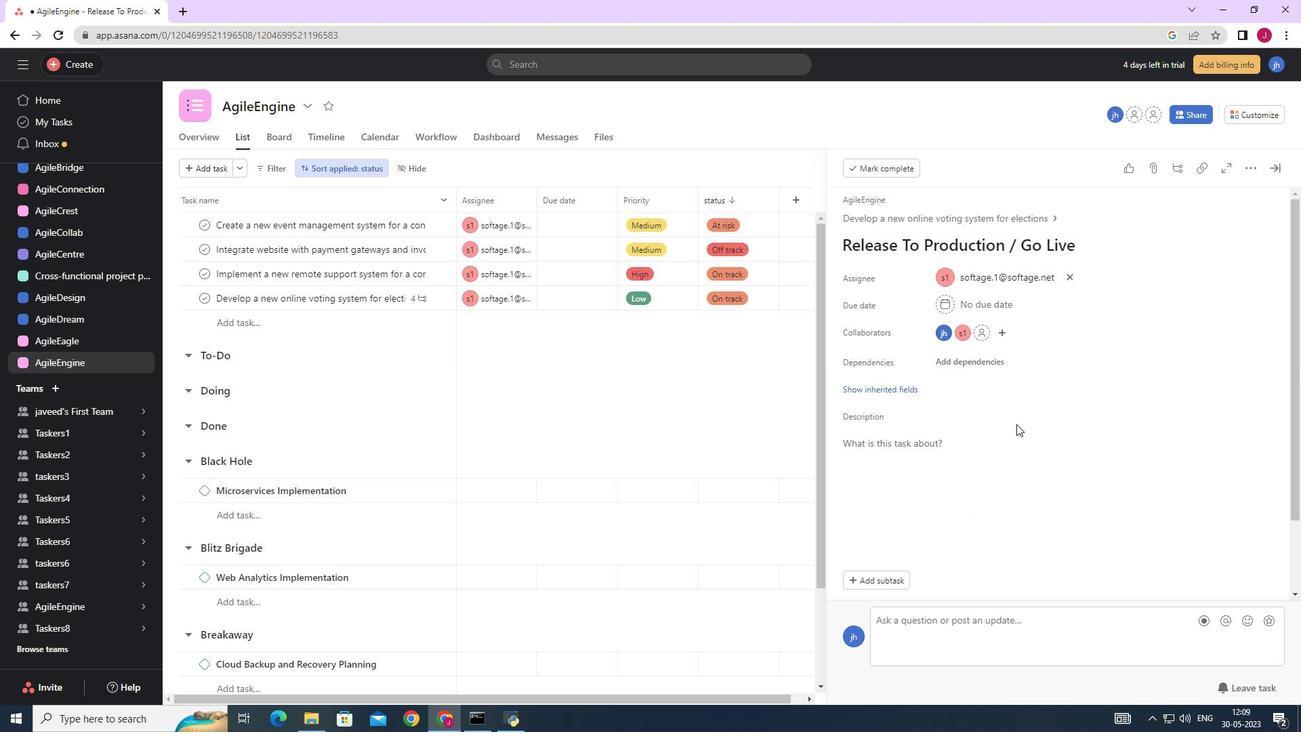 
Action: Mouse scrolled (1005, 431) with delta (0, 0)
Screenshot: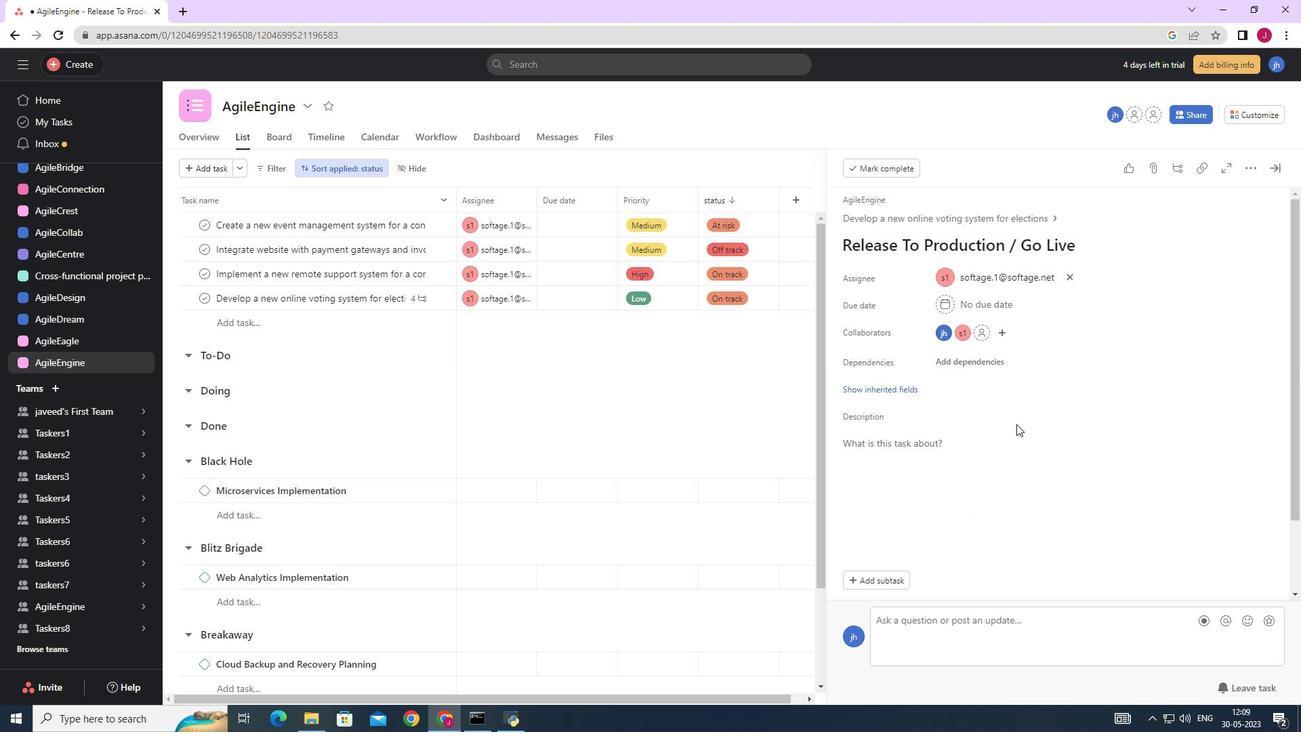 
Action: Mouse moved to (880, 299)
Screenshot: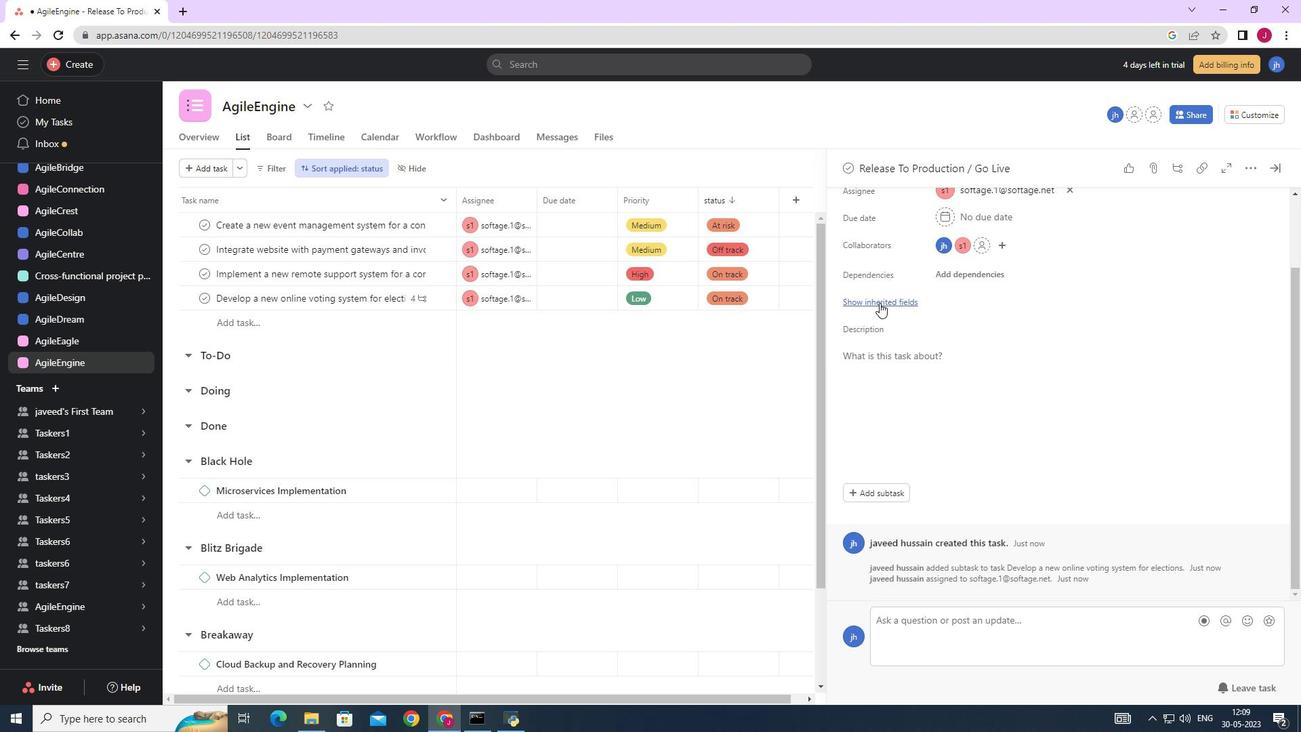
Action: Mouse pressed left at (880, 299)
Screenshot: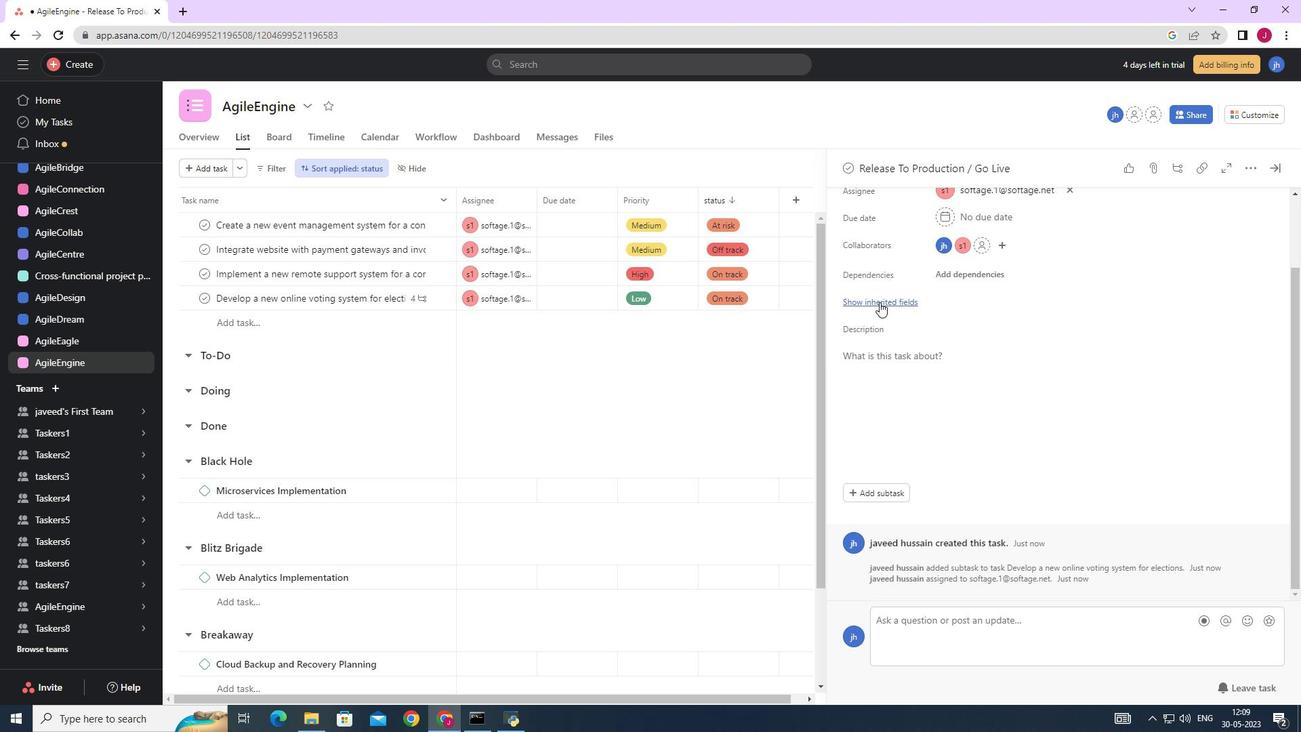 
Action: Mouse moved to (939, 269)
Screenshot: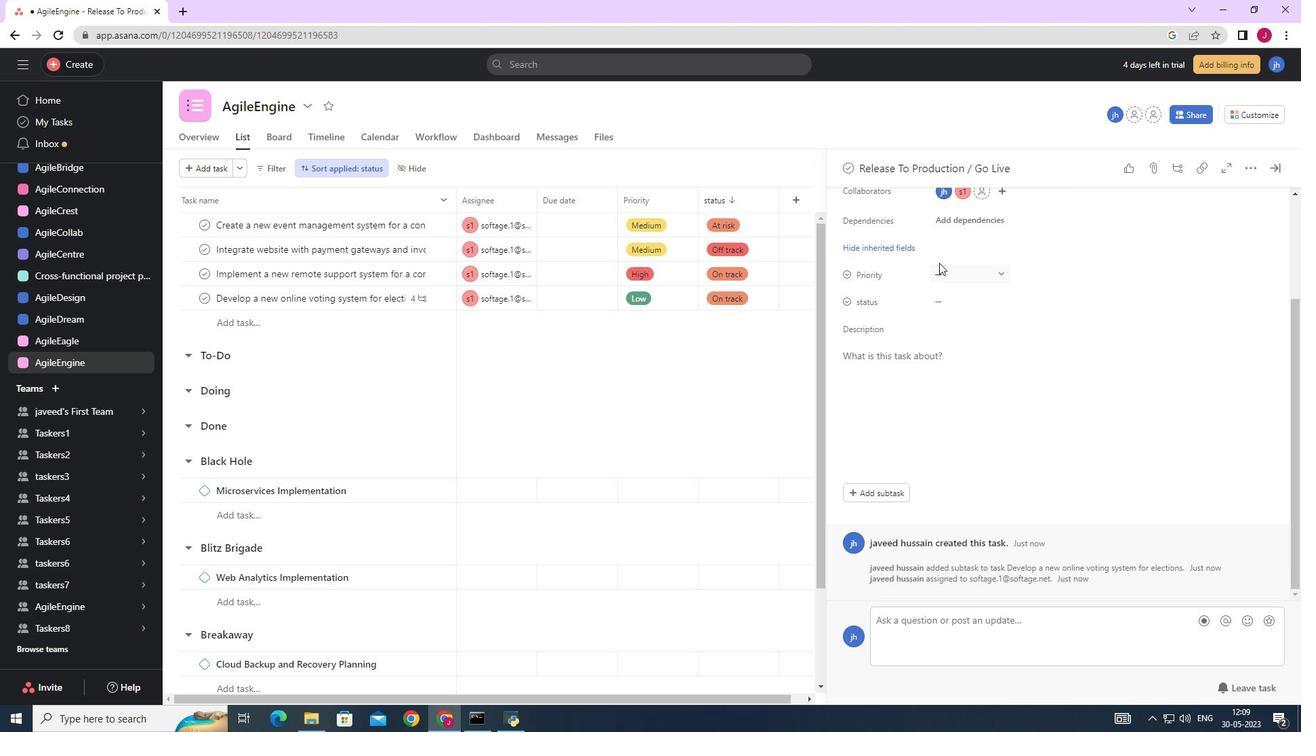 
Action: Mouse pressed left at (939, 269)
Screenshot: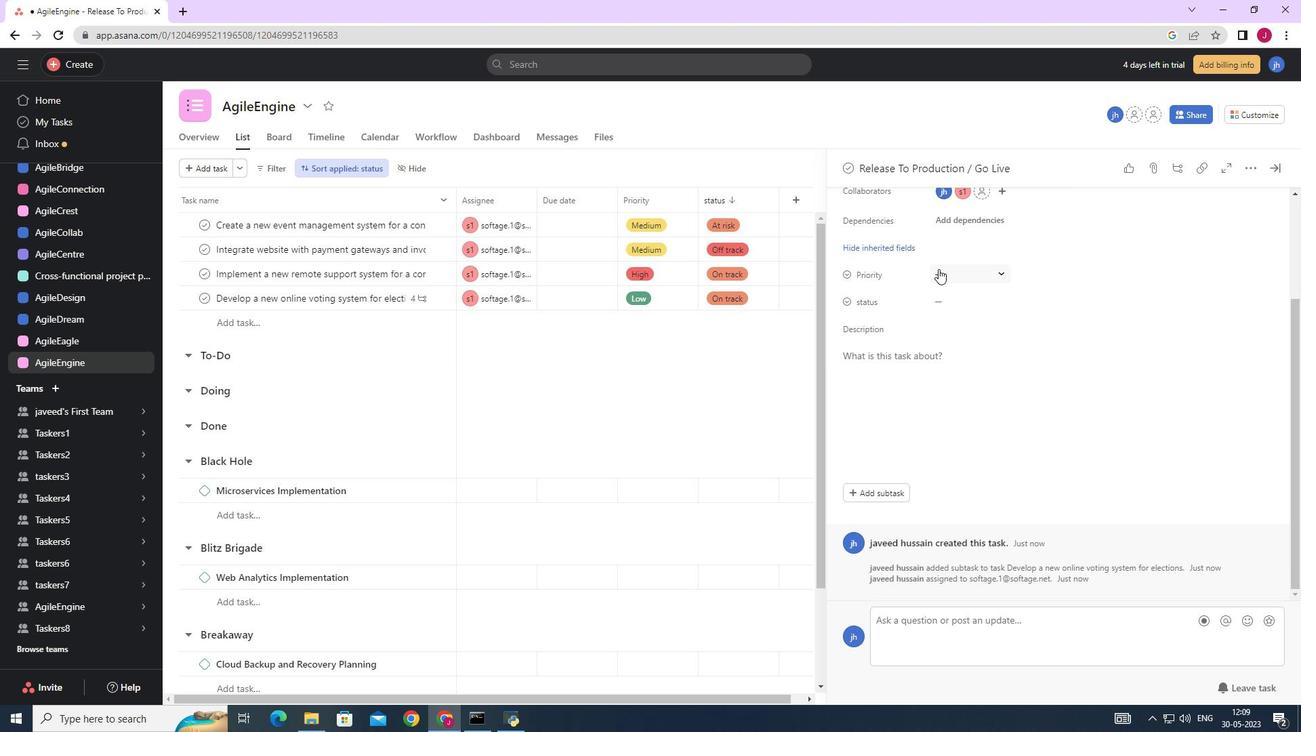 
Action: Mouse moved to (970, 317)
Screenshot: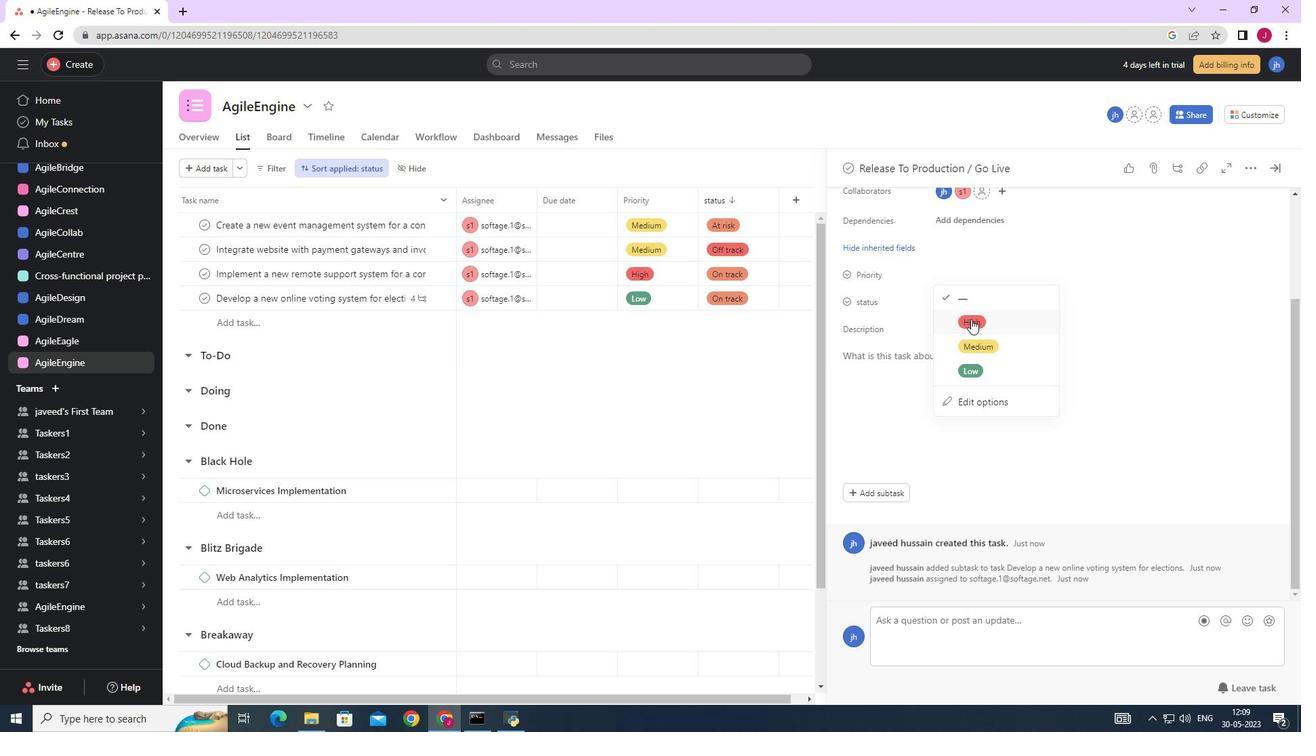 
Action: Mouse pressed left at (970, 317)
Screenshot: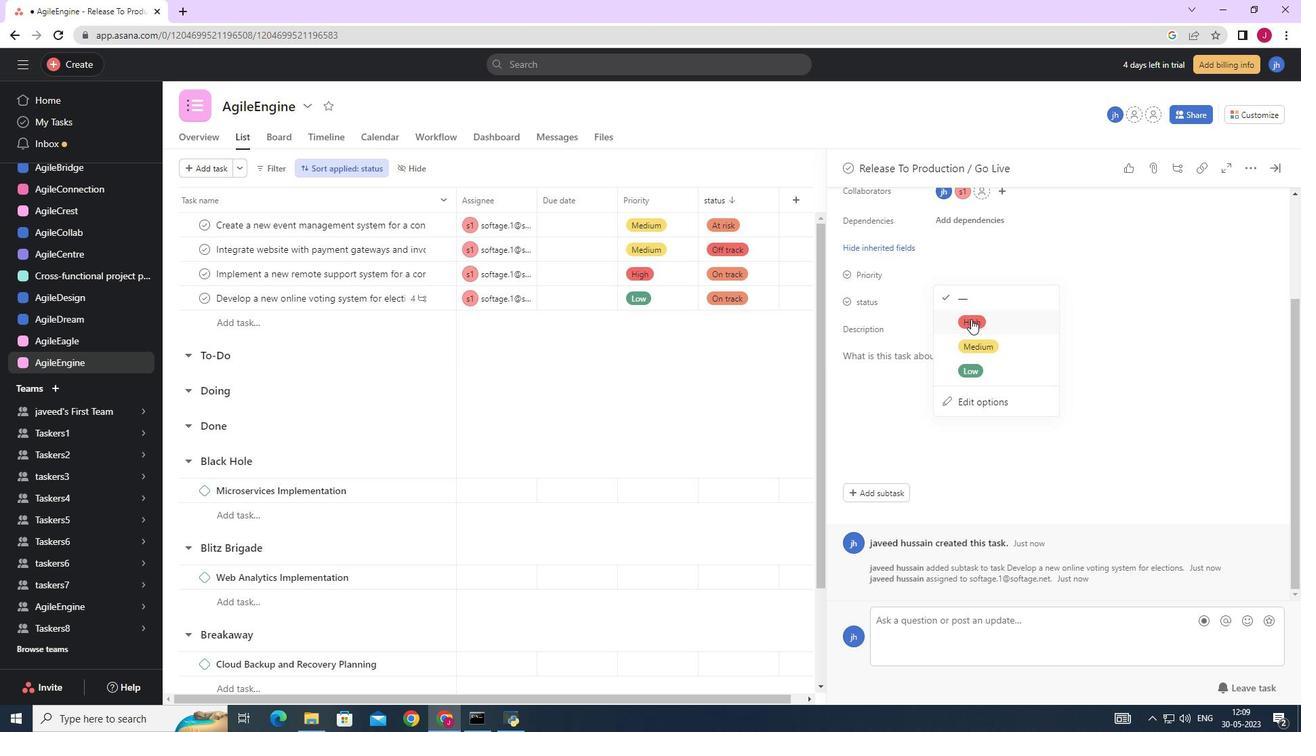 
Action: Mouse moved to (942, 305)
Screenshot: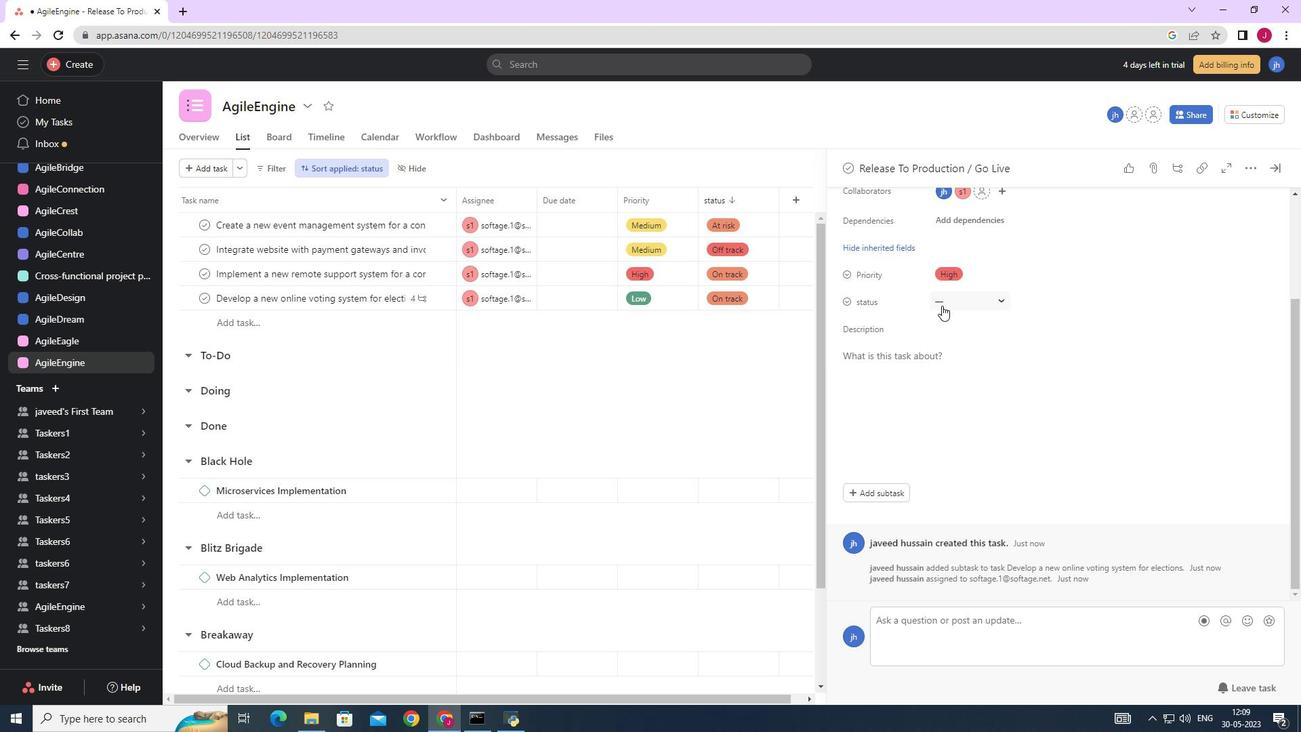 
Action: Mouse pressed left at (942, 305)
Screenshot: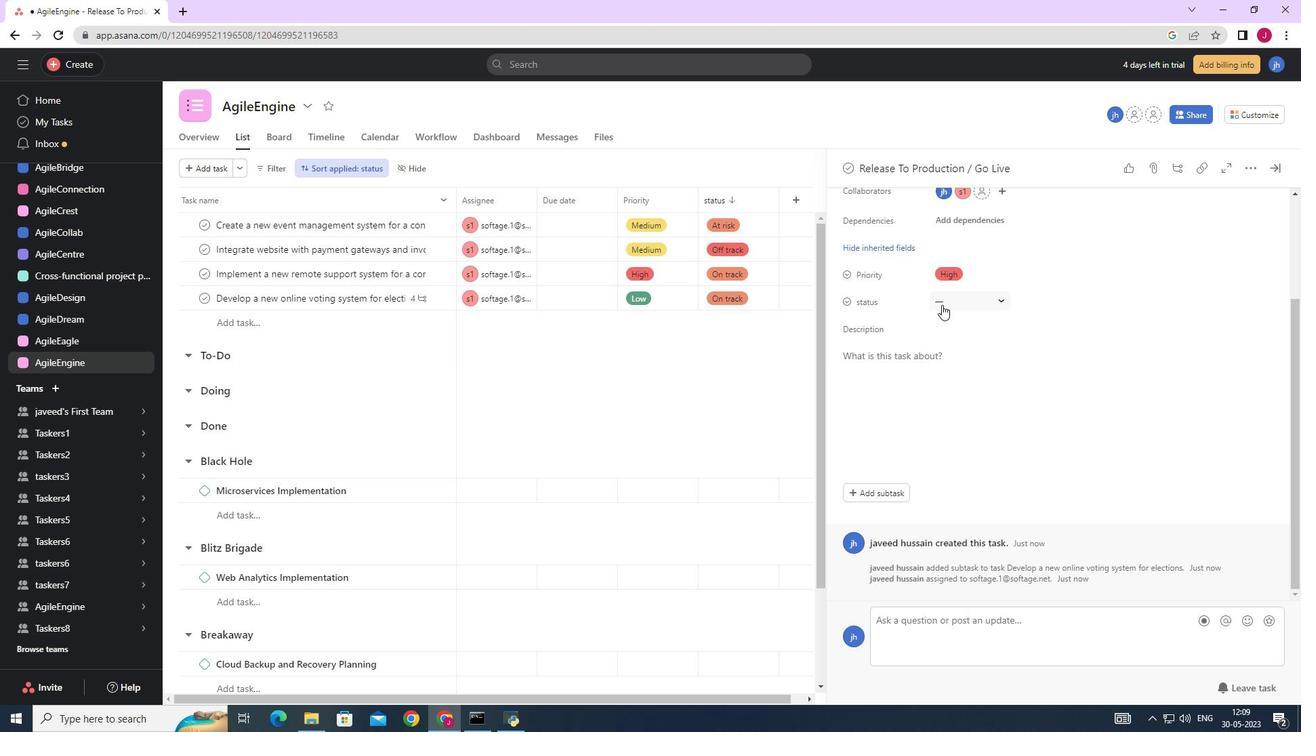 
Action: Mouse moved to (978, 421)
Screenshot: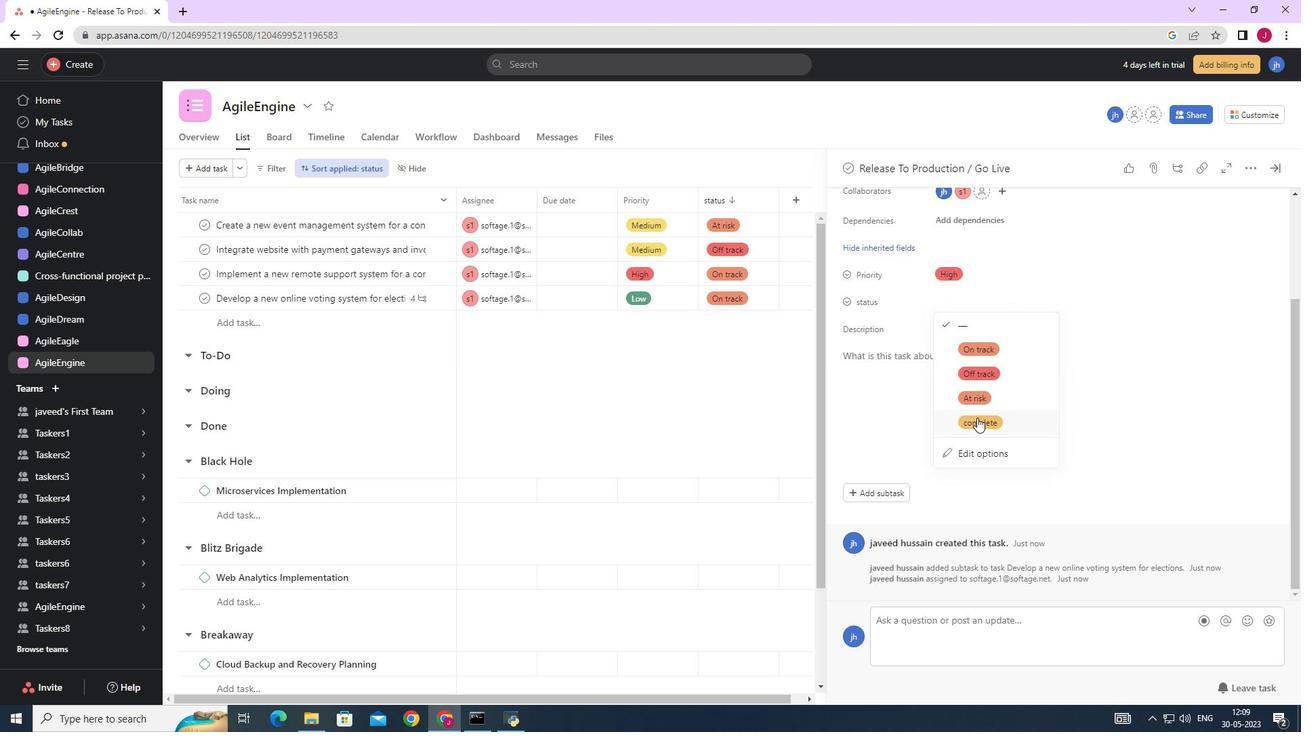 
Action: Mouse pressed left at (978, 421)
Screenshot: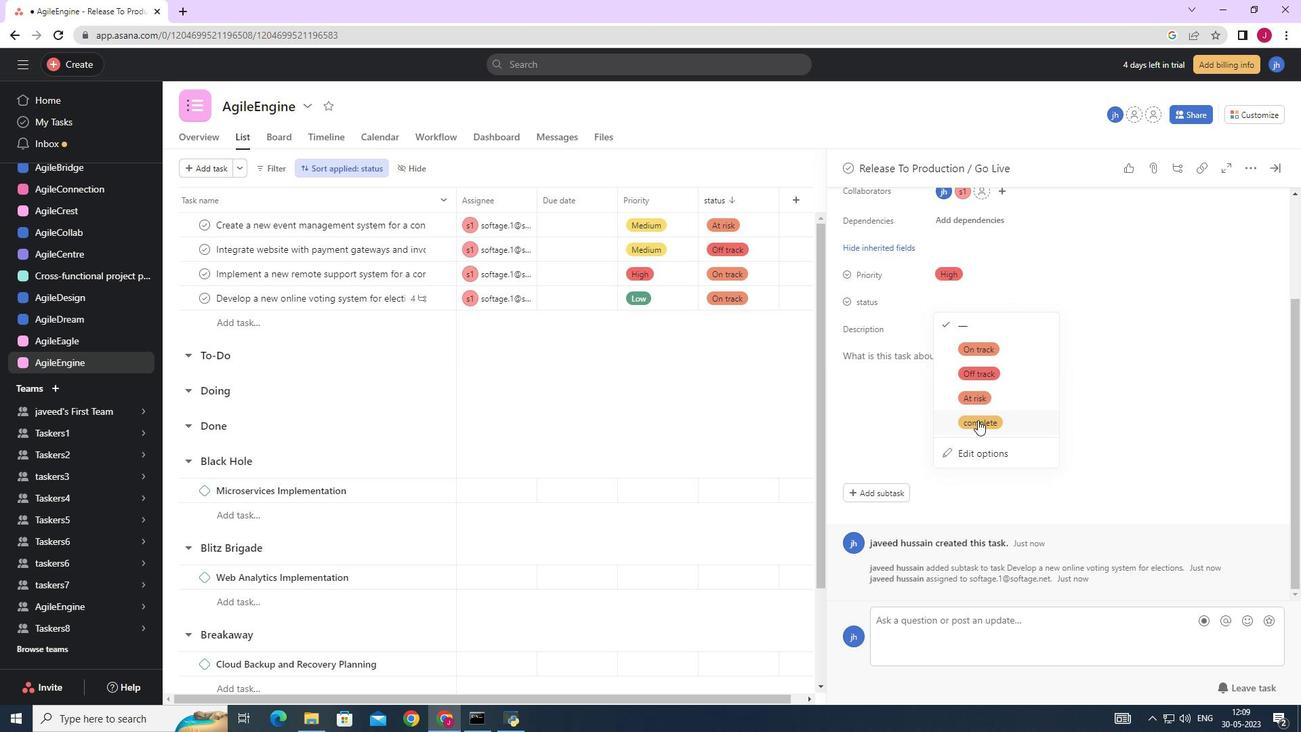 
Action: Mouse moved to (1274, 164)
Screenshot: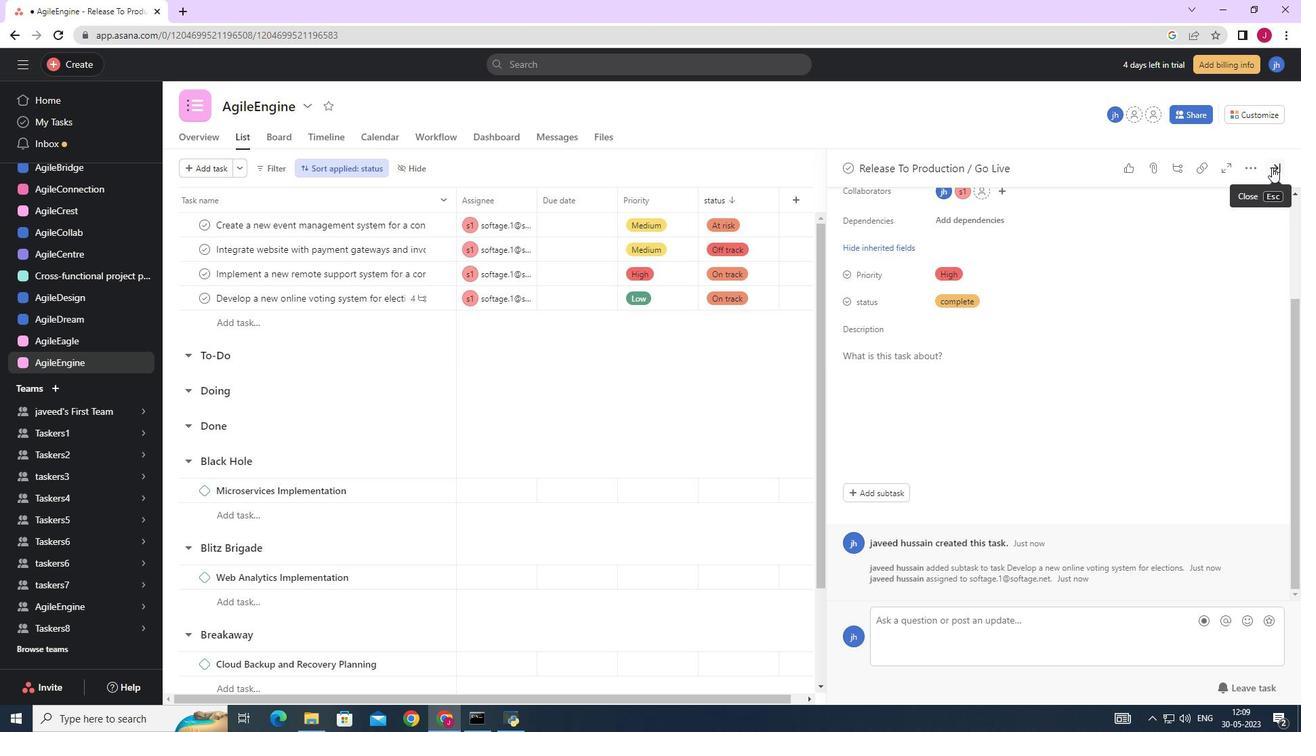 
Action: Mouse pressed left at (1274, 164)
Screenshot: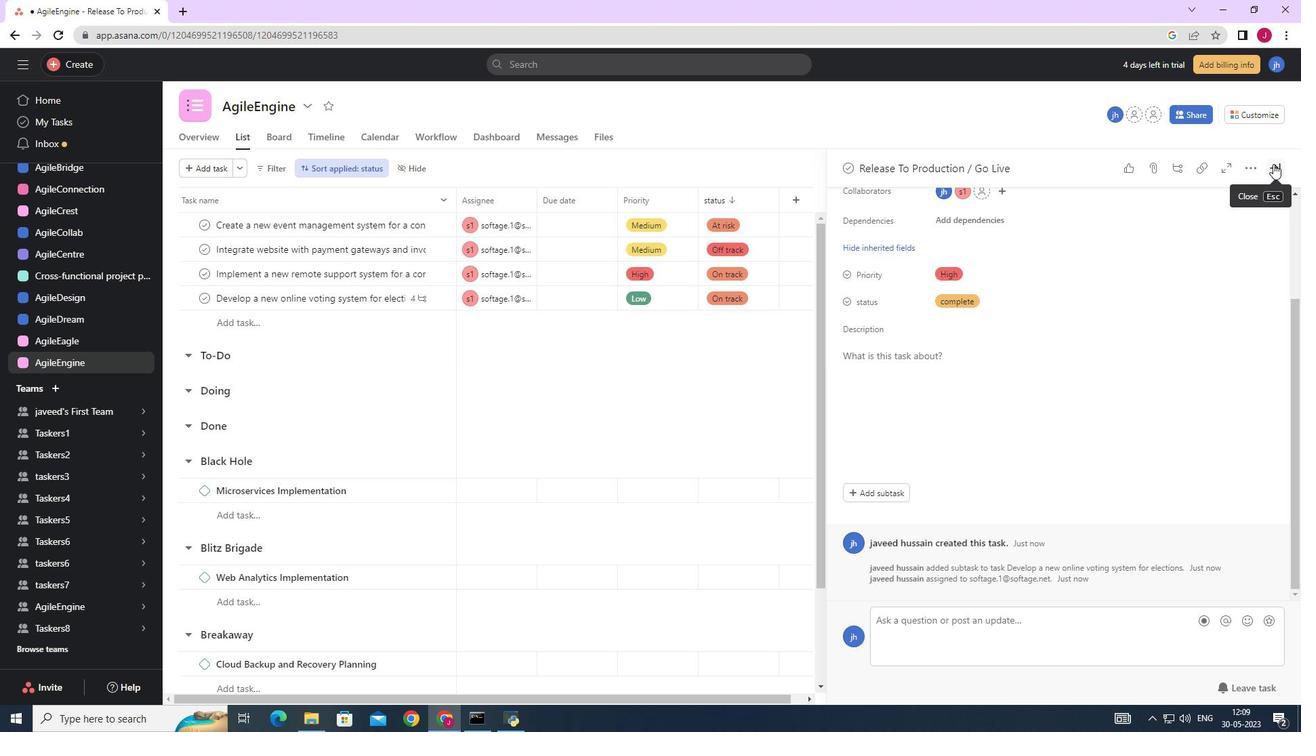 
Action: Mouse moved to (1049, 248)
Screenshot: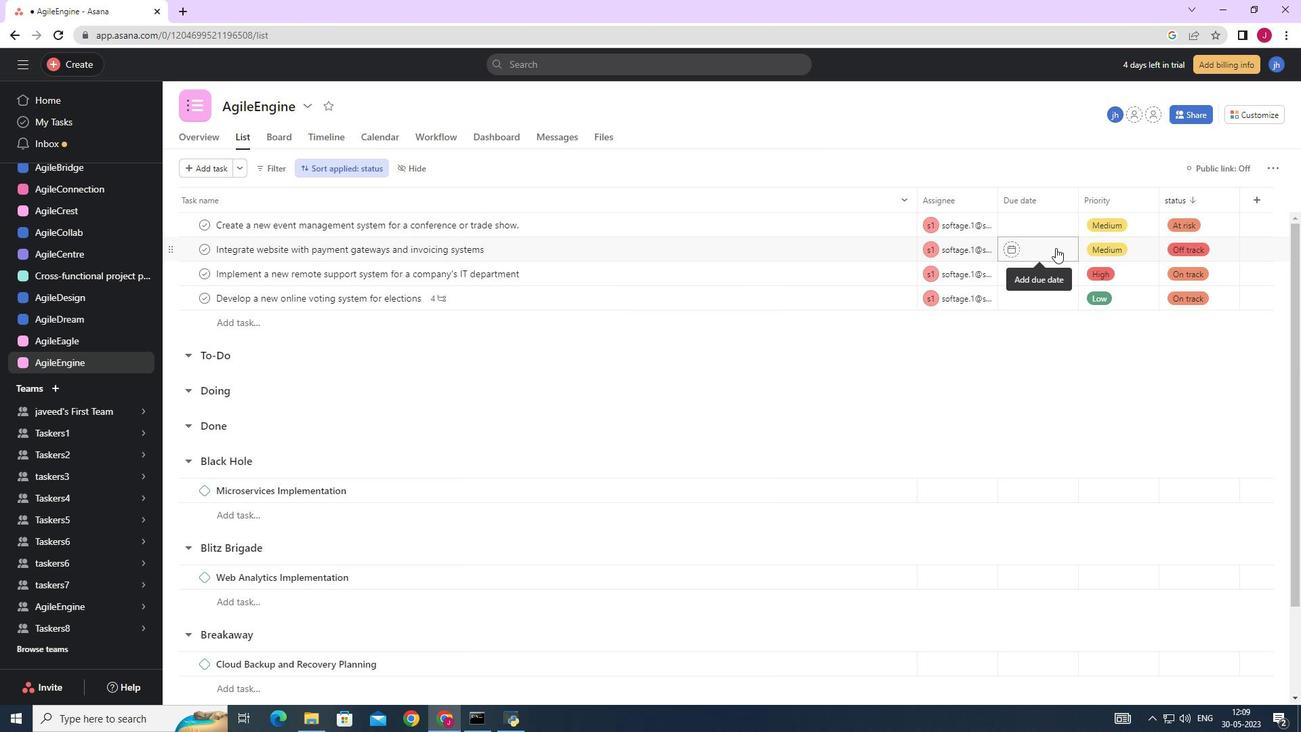
